 Task: In the  document Samuel.pdfMake this file  'available offline' Add shortcut to Drive 'Starred'Email the file to   softage.7@softage.net, with message attached Attention Needed: Please prioritize going through the email I've sent. and file type: 'HTML'
Action: Mouse pressed left at (316, 417)
Screenshot: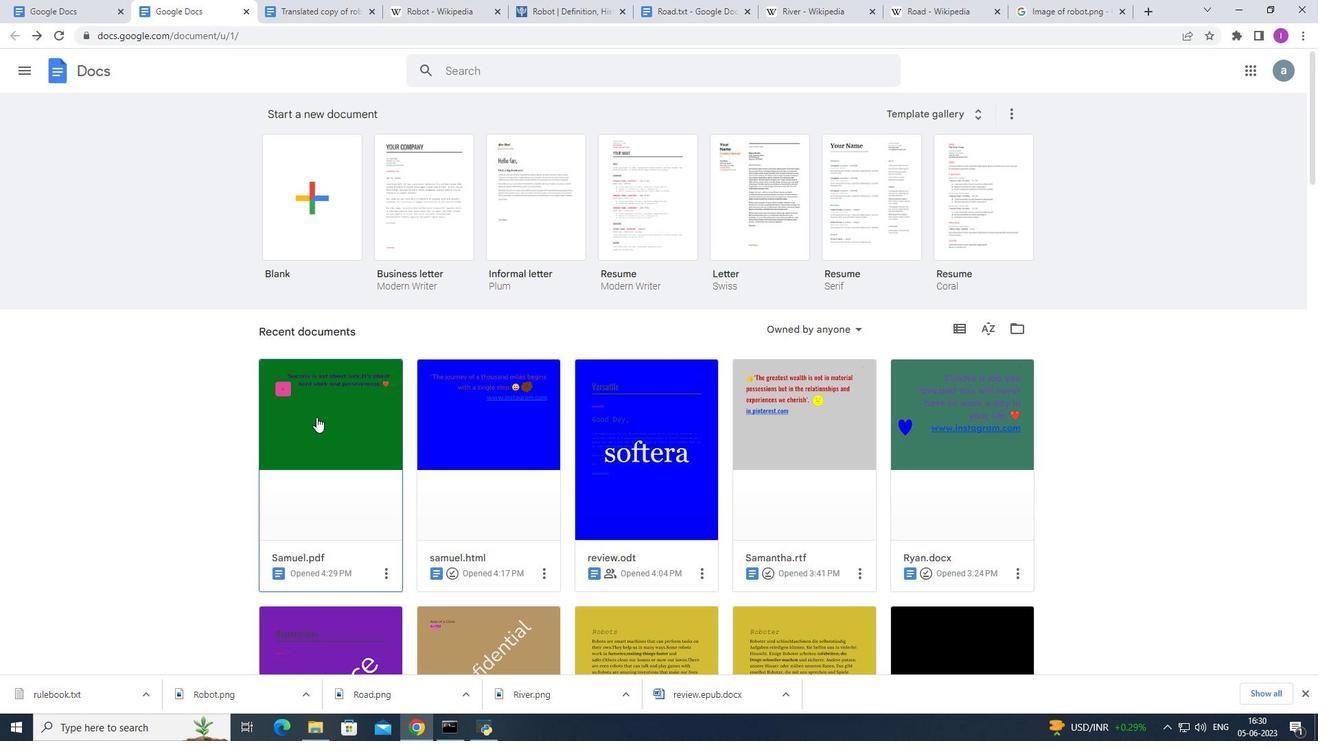 
Action: Mouse moved to (44, 81)
Screenshot: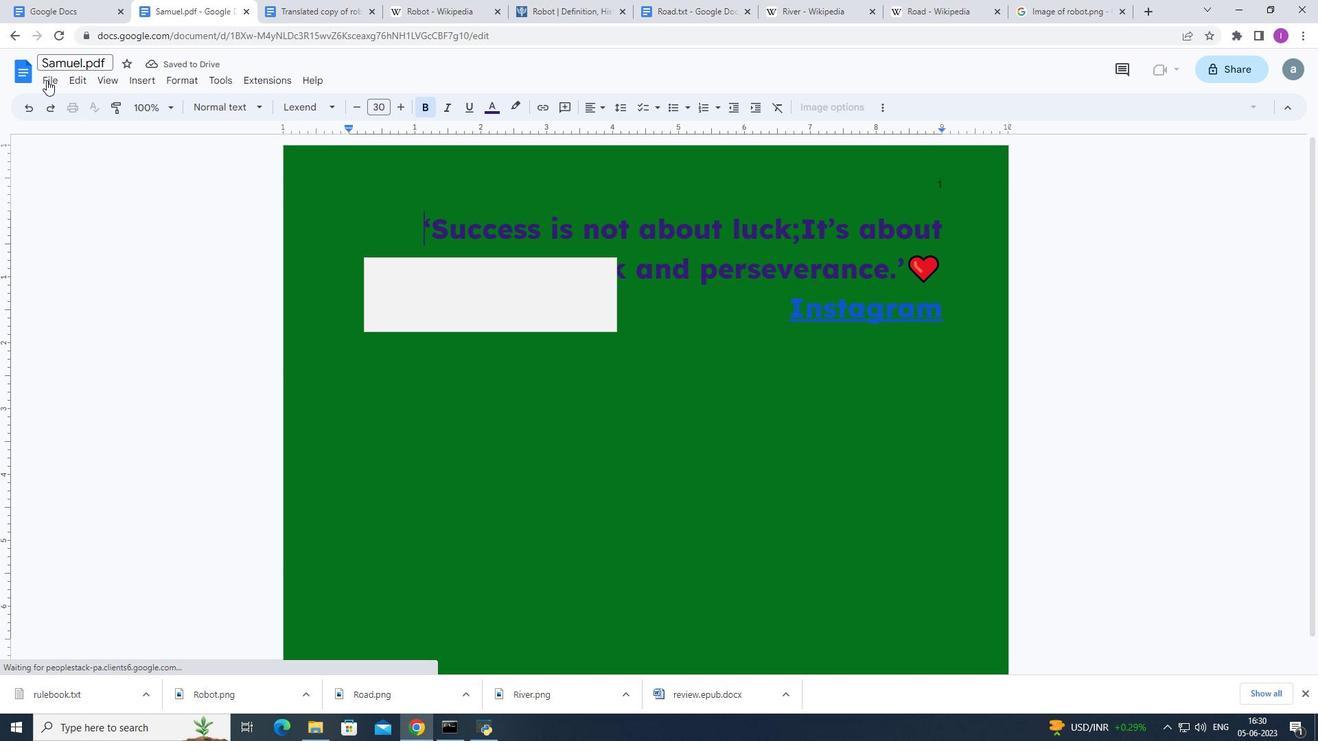
Action: Mouse pressed left at (44, 81)
Screenshot: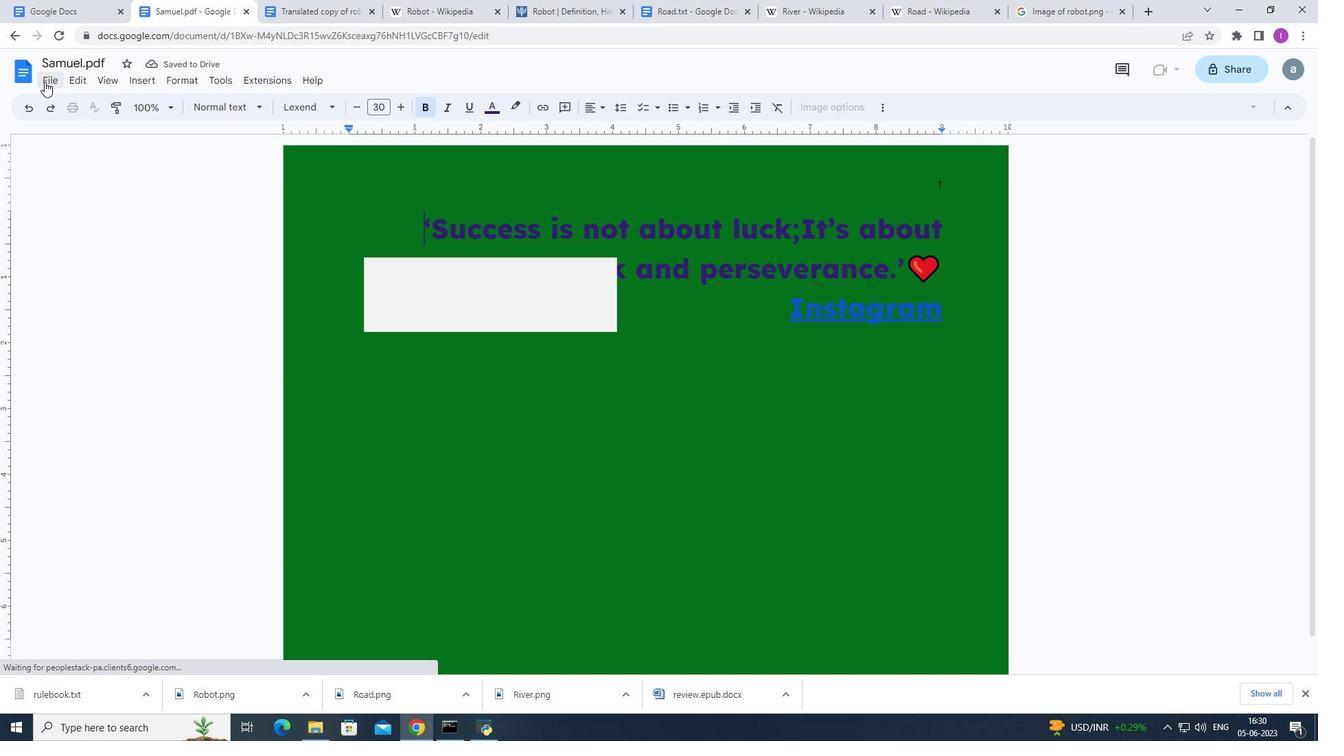 
Action: Mouse moved to (113, 380)
Screenshot: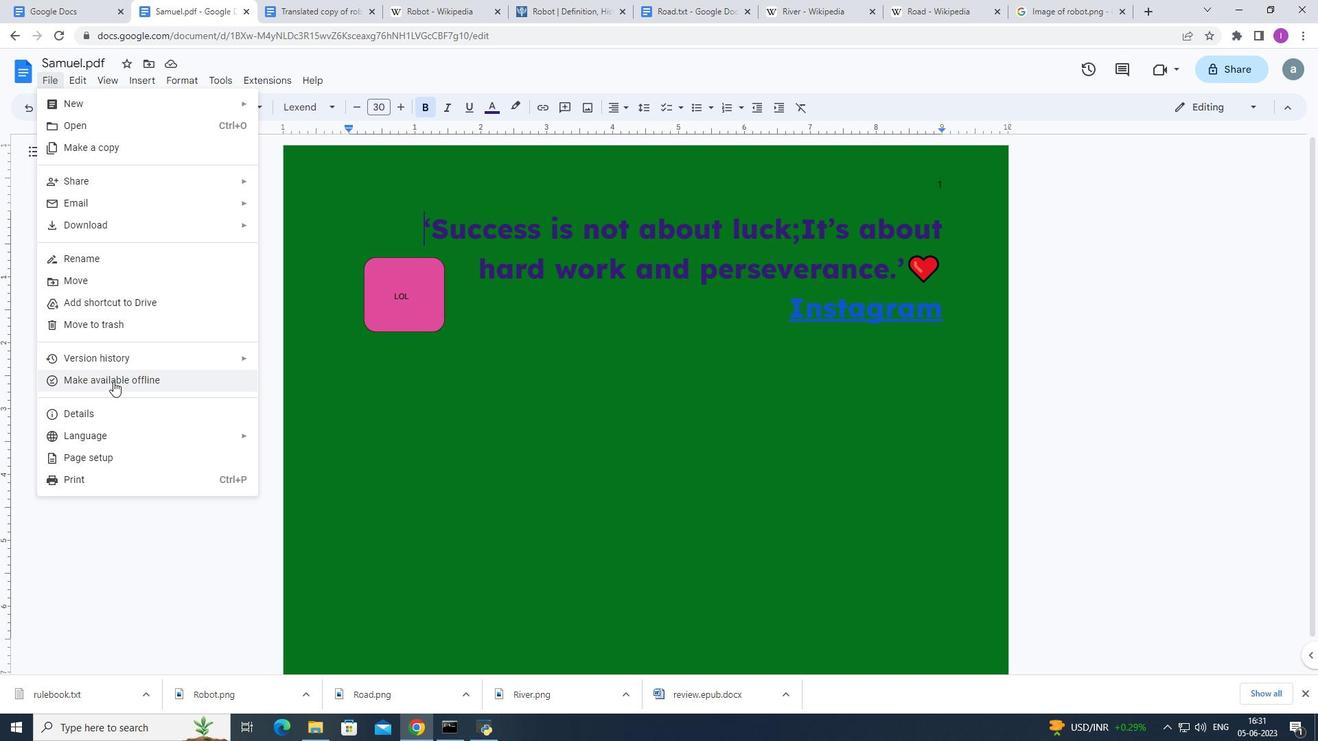 
Action: Mouse pressed left at (113, 380)
Screenshot: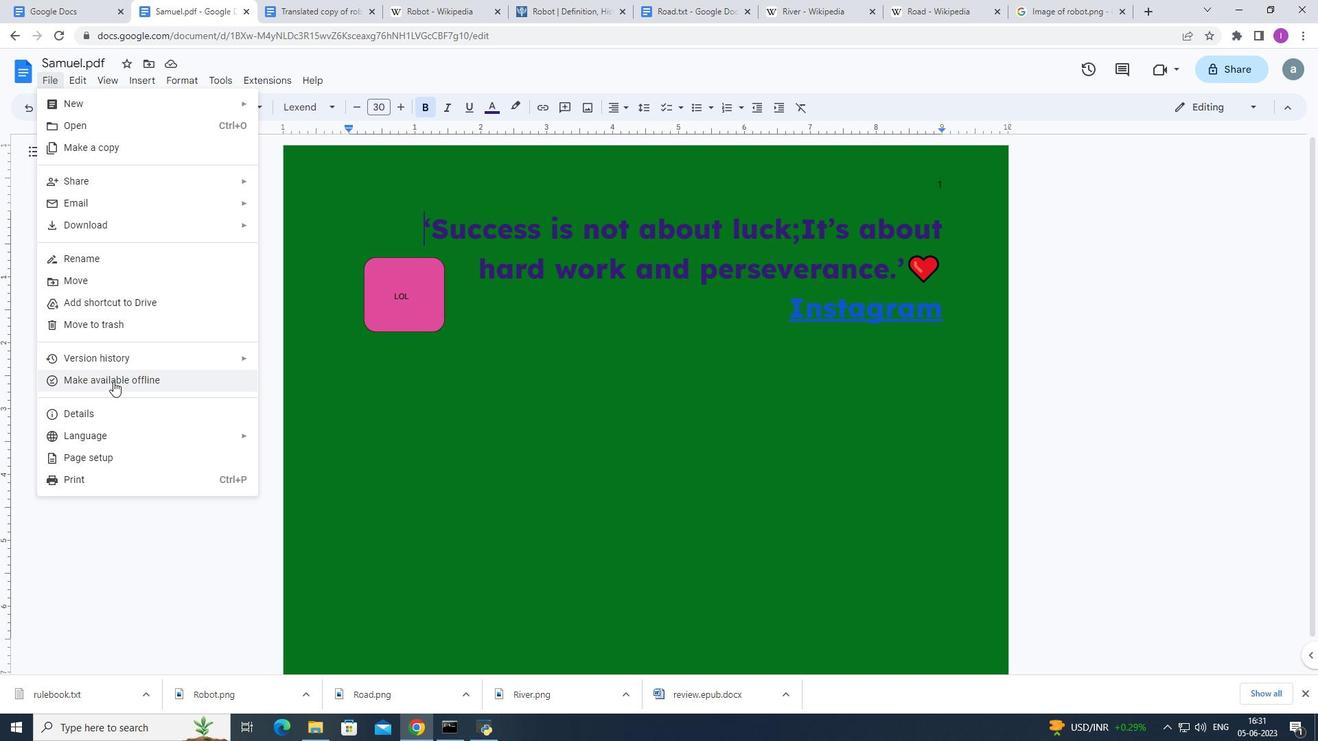 
Action: Mouse moved to (46, 77)
Screenshot: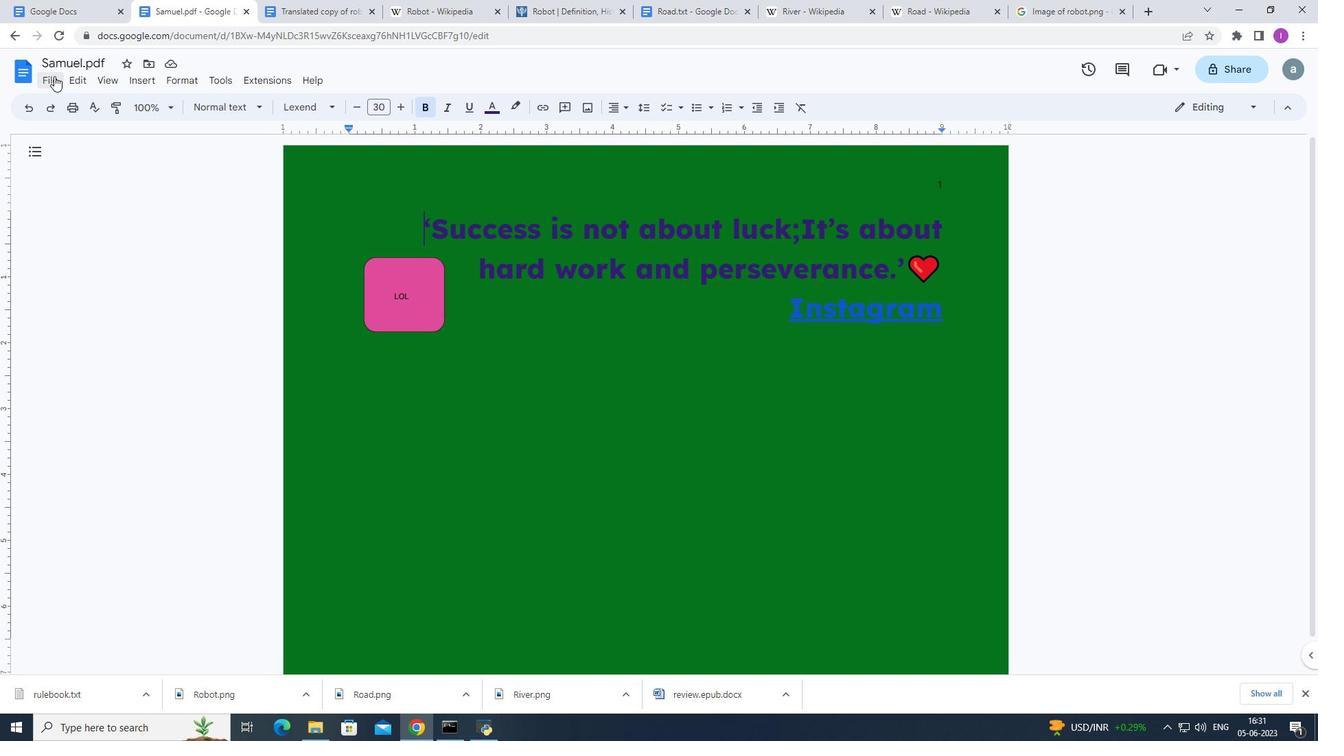
Action: Mouse pressed left at (46, 77)
Screenshot: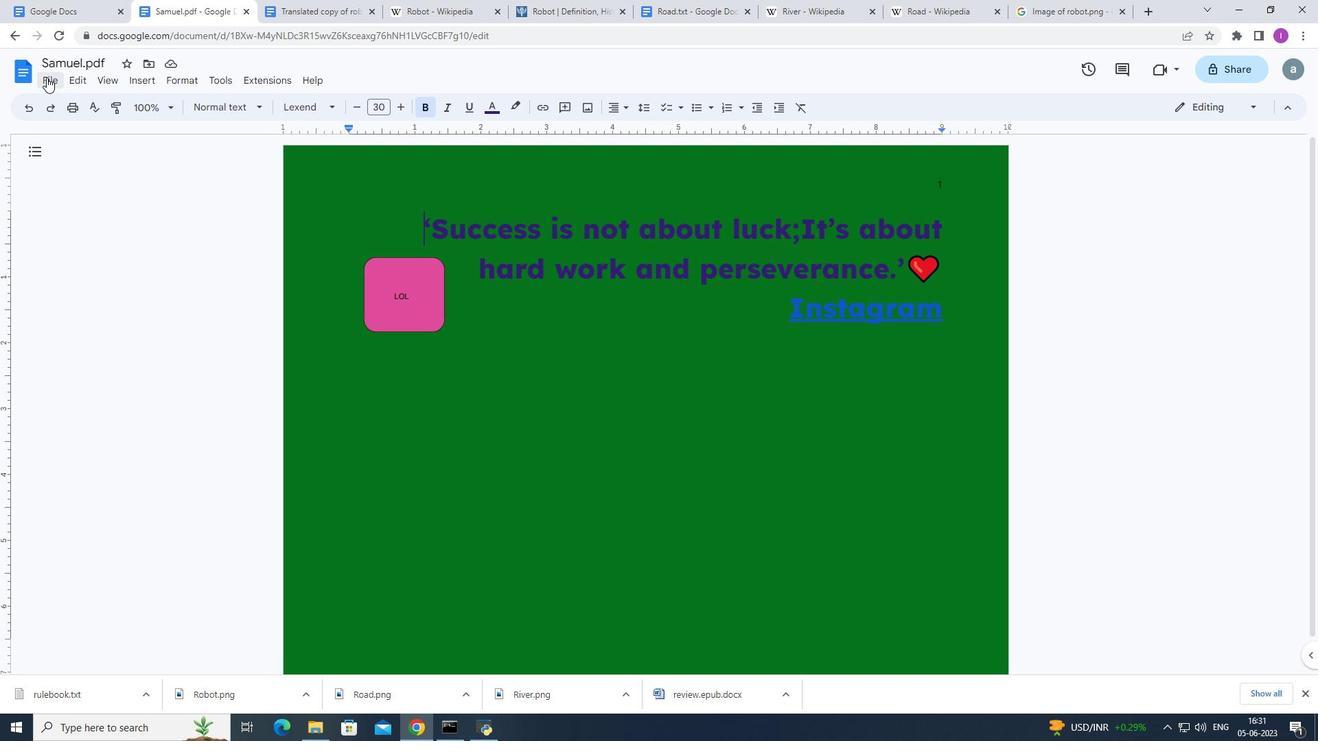 
Action: Mouse moved to (158, 306)
Screenshot: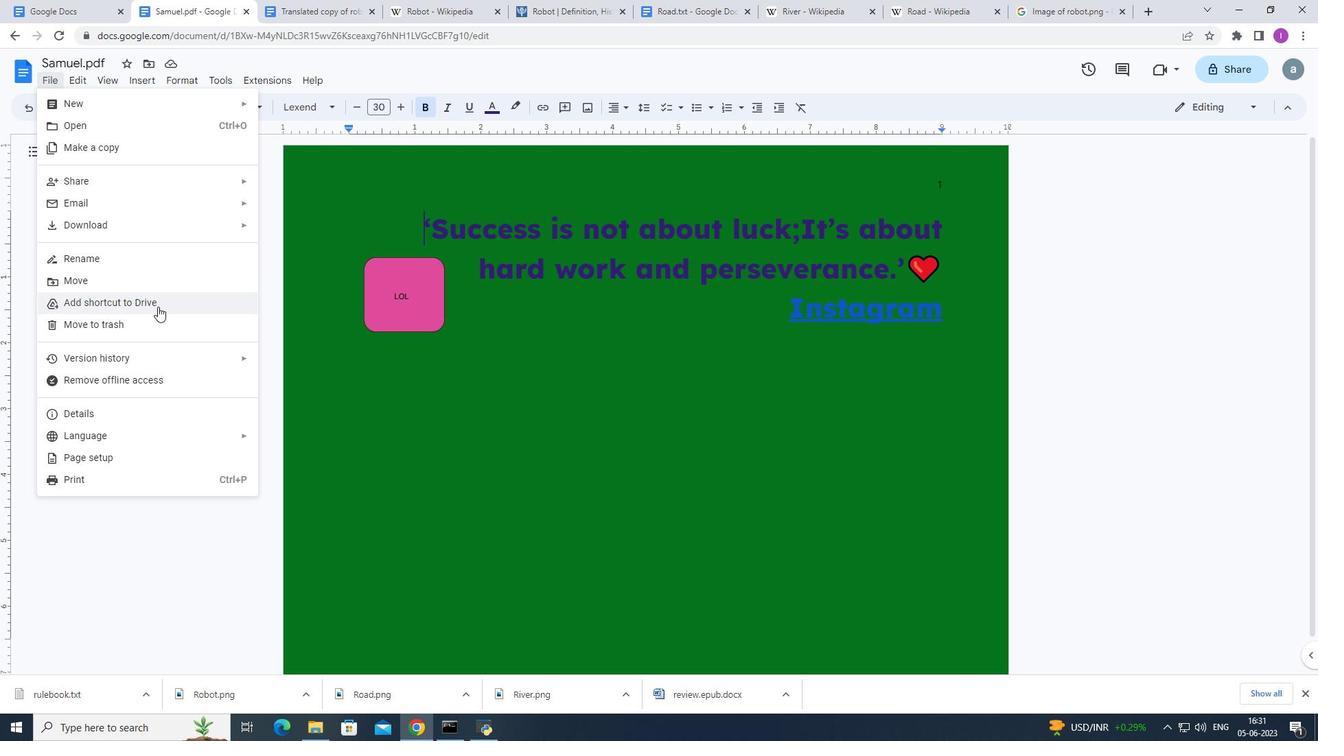 
Action: Mouse pressed left at (158, 306)
Screenshot: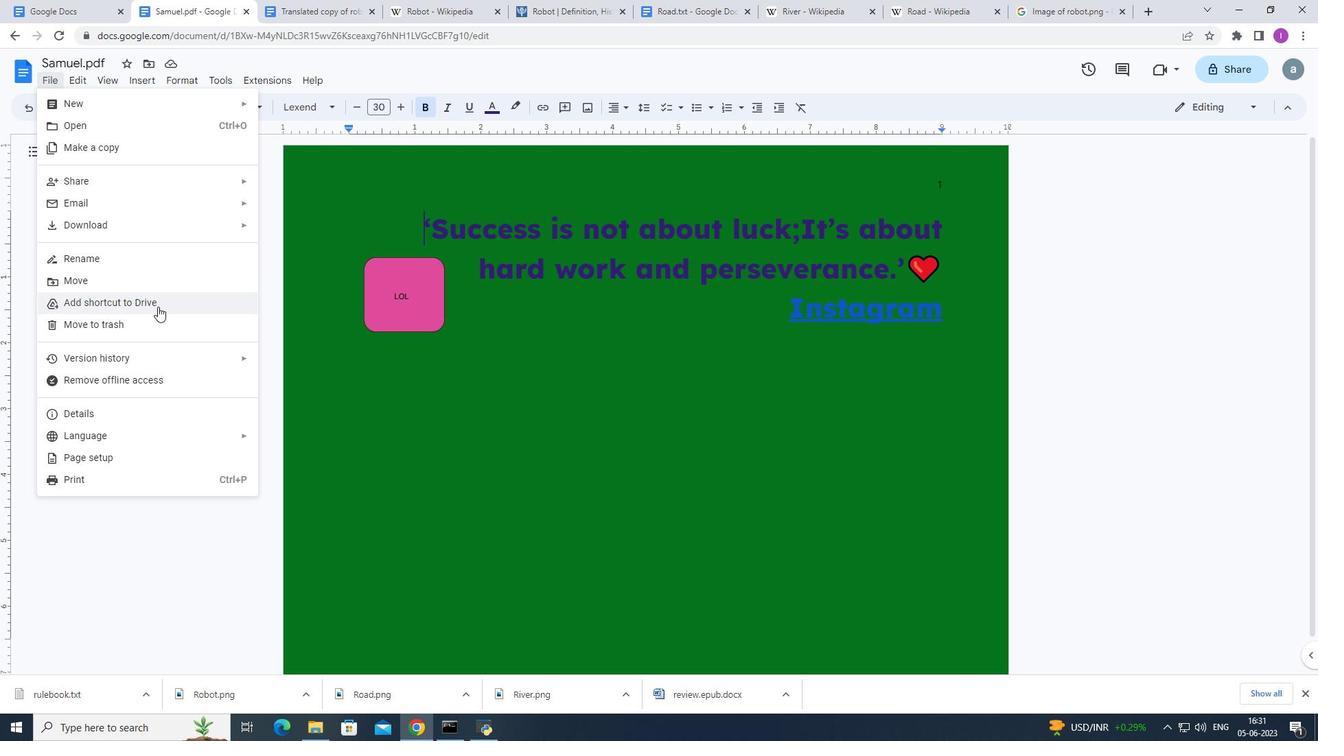 
Action: Mouse moved to (196, 199)
Screenshot: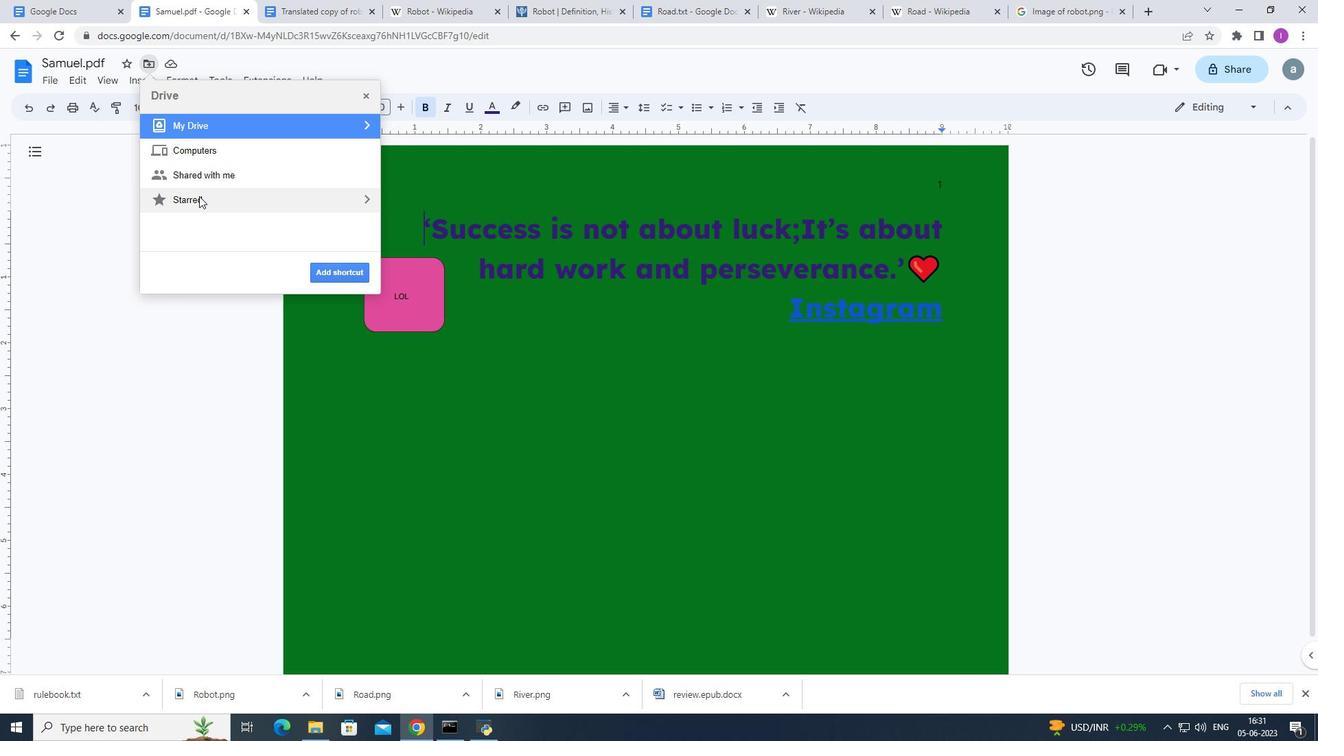 
Action: Mouse pressed left at (196, 199)
Screenshot: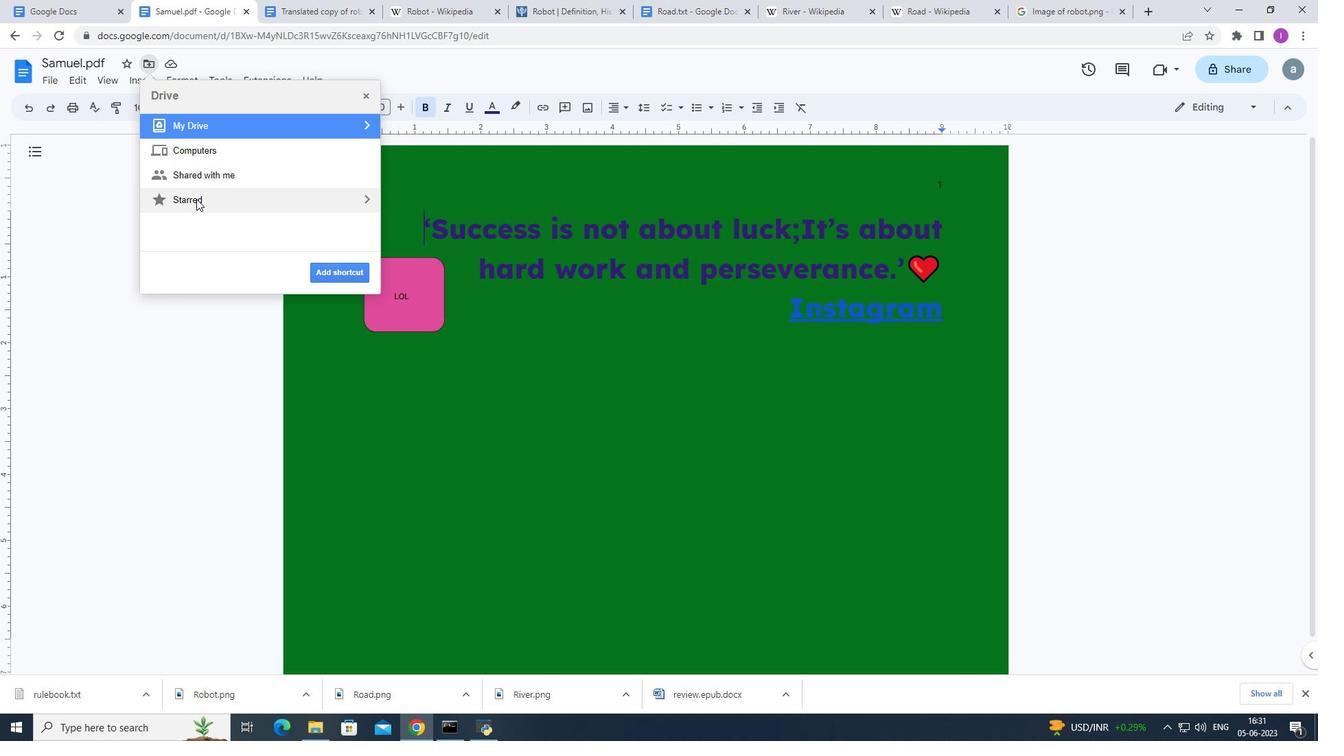 
Action: Mouse moved to (334, 275)
Screenshot: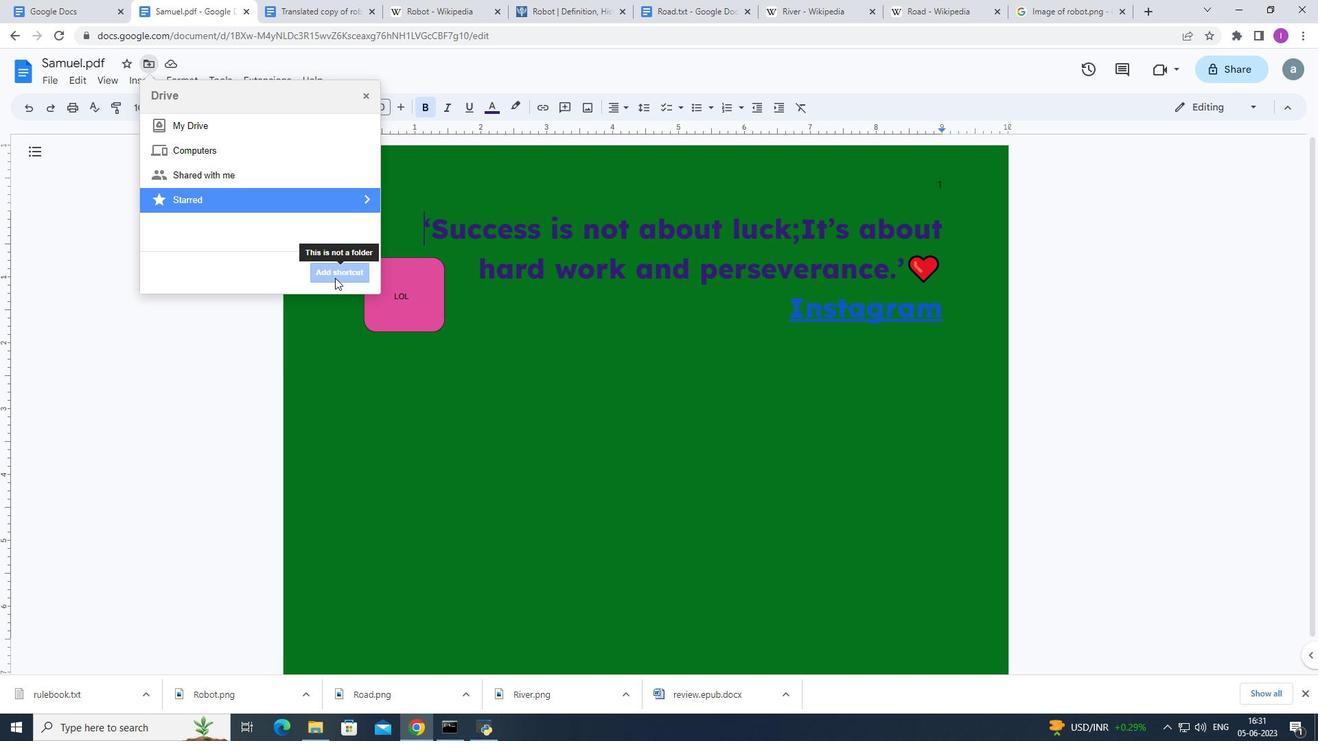 
Action: Mouse pressed left at (334, 275)
Screenshot: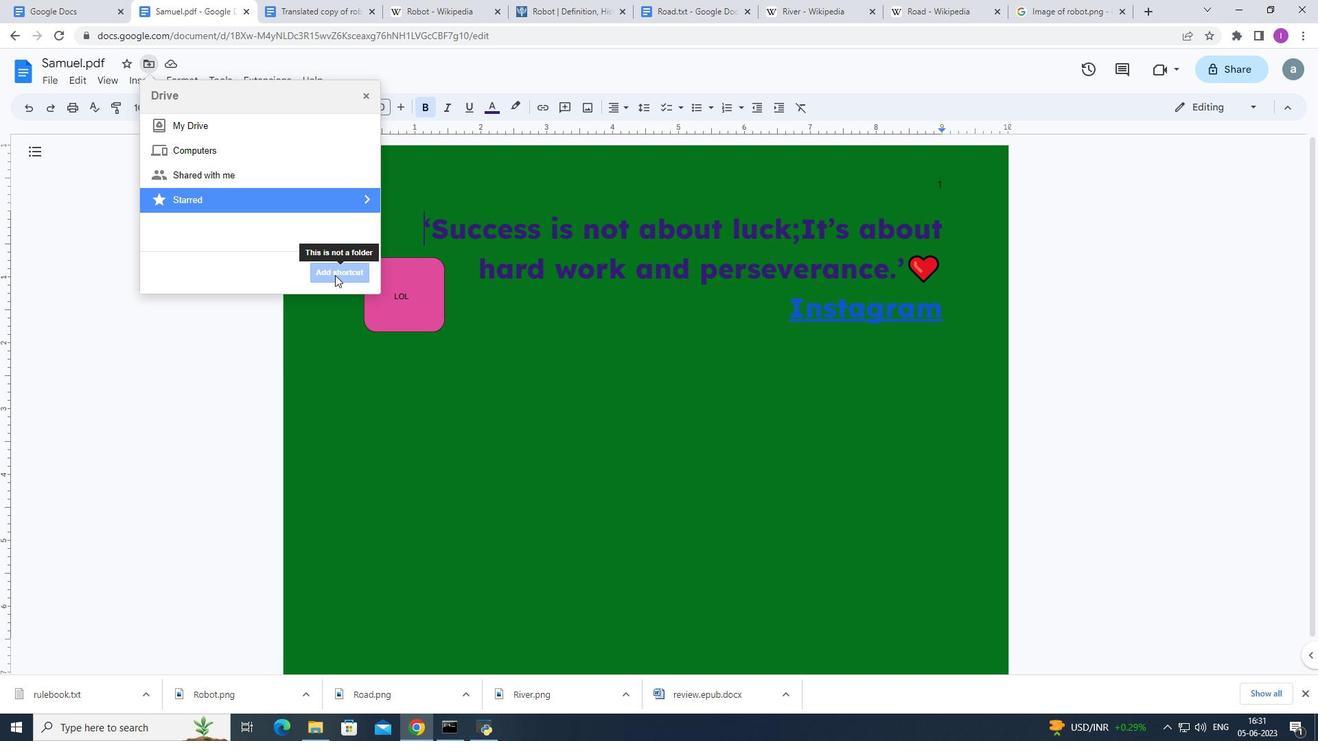 
Action: Mouse moved to (301, 203)
Screenshot: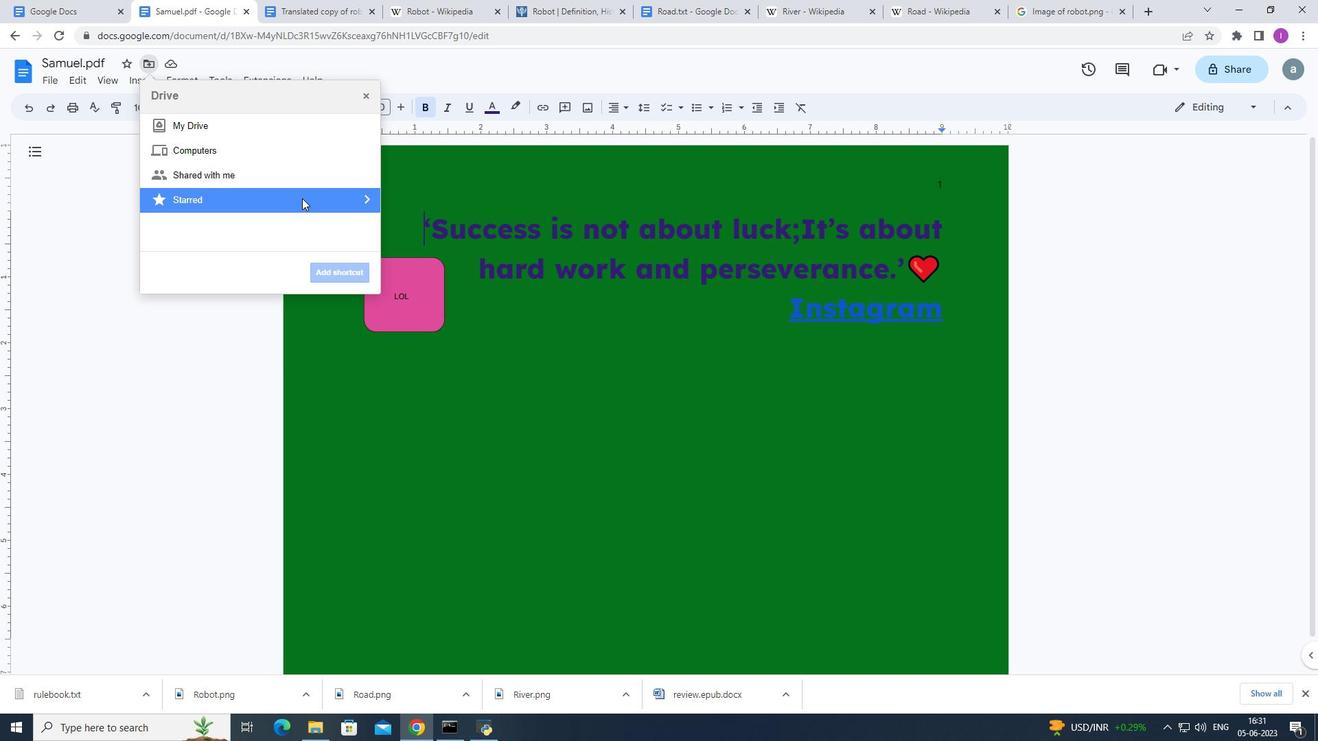 
Action: Mouse pressed left at (301, 203)
Screenshot: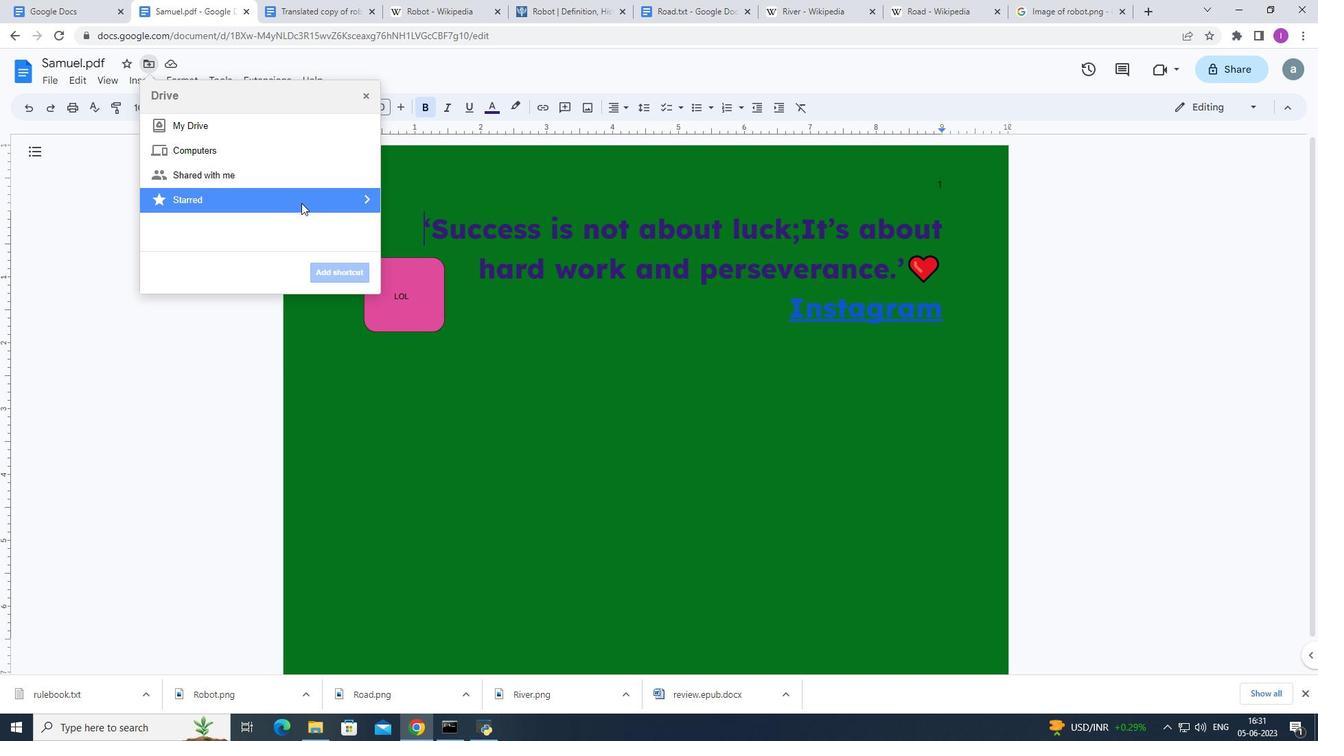 
Action: Mouse moved to (179, 196)
Screenshot: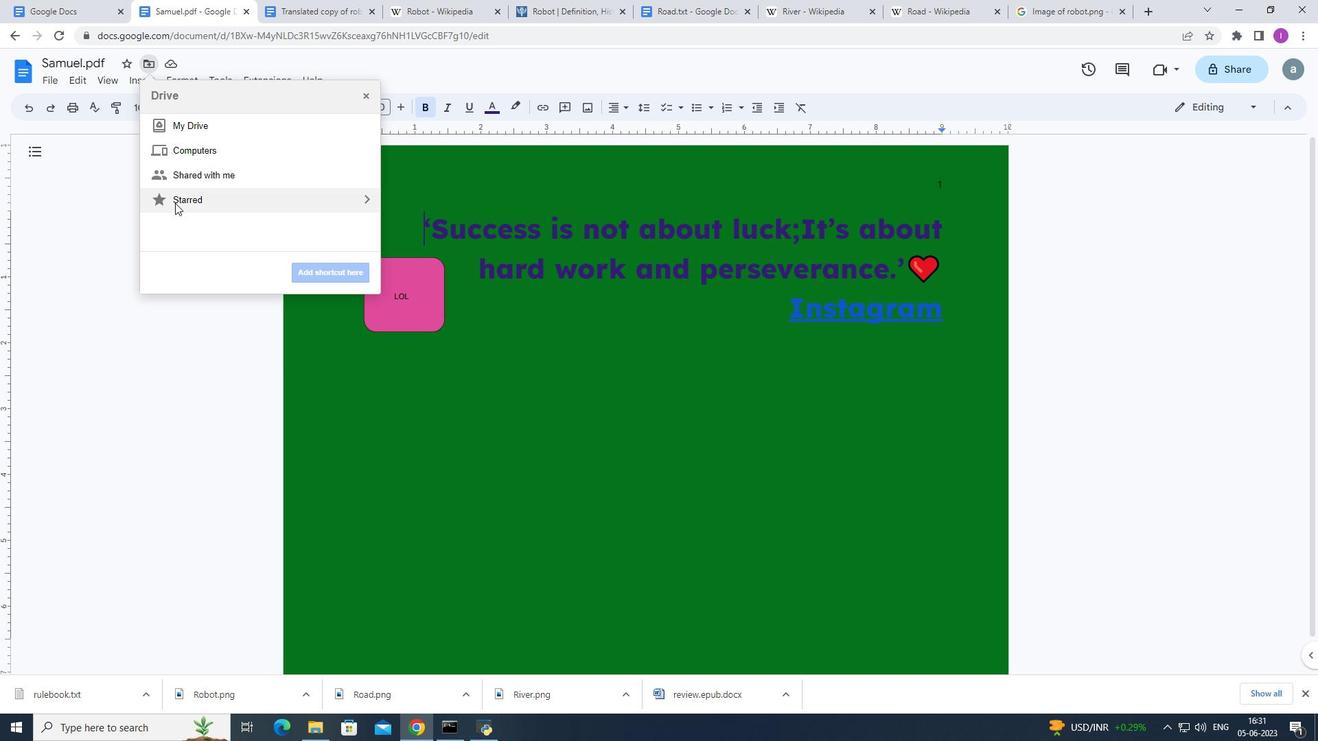 
Action: Mouse pressed left at (179, 196)
Screenshot: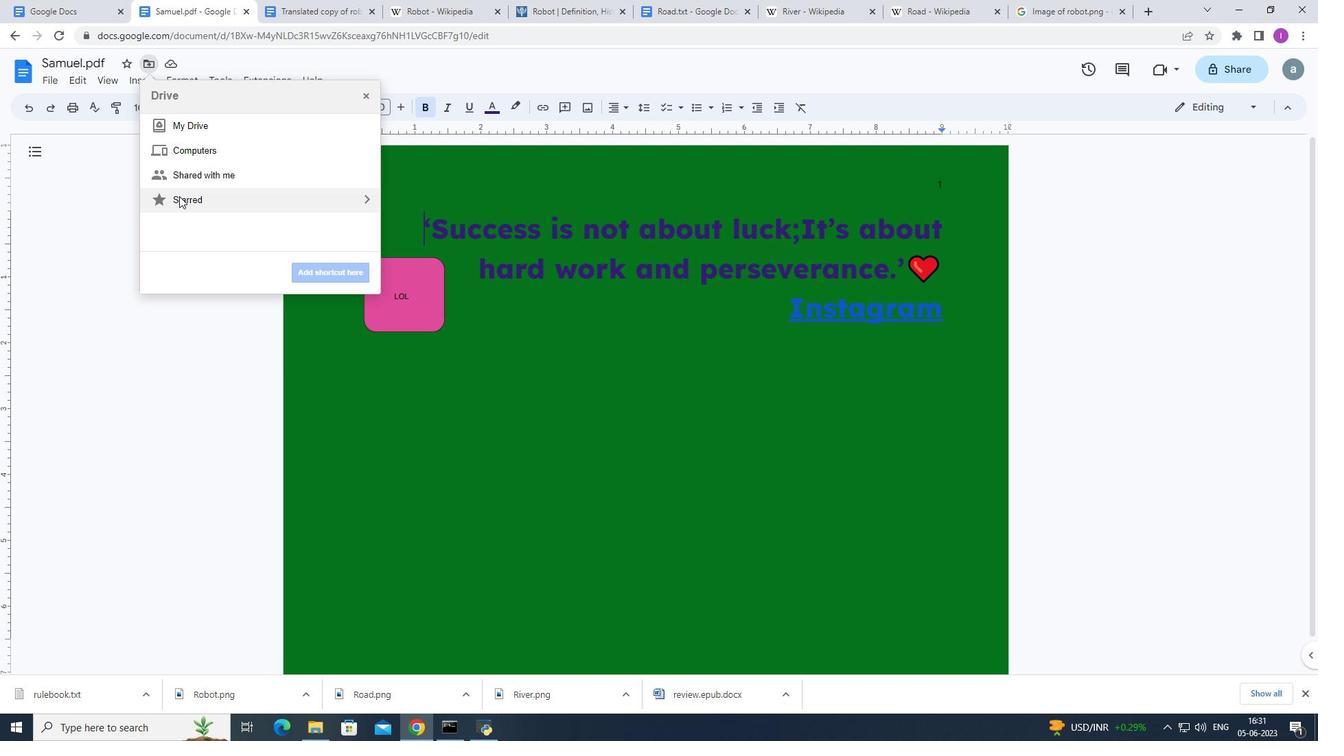 
Action: Mouse moved to (131, 356)
Screenshot: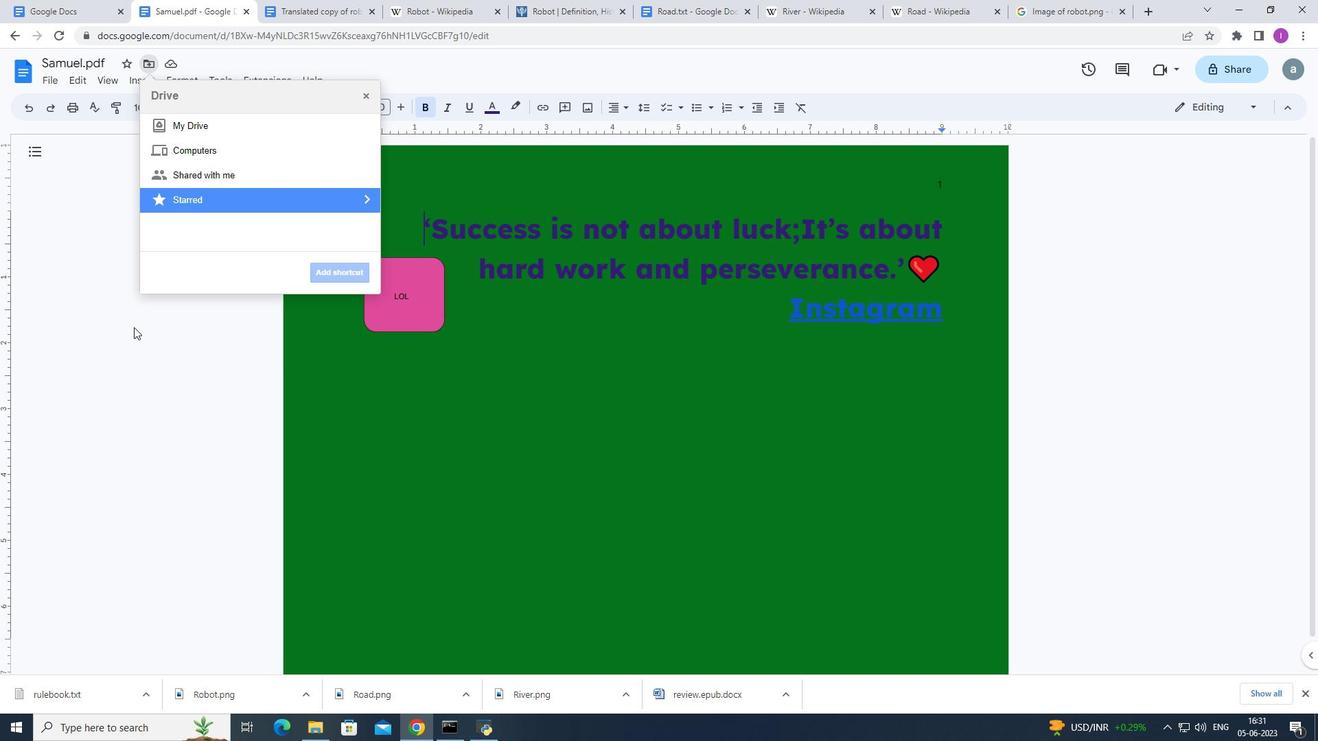 
Action: Mouse pressed left at (131, 356)
Screenshot: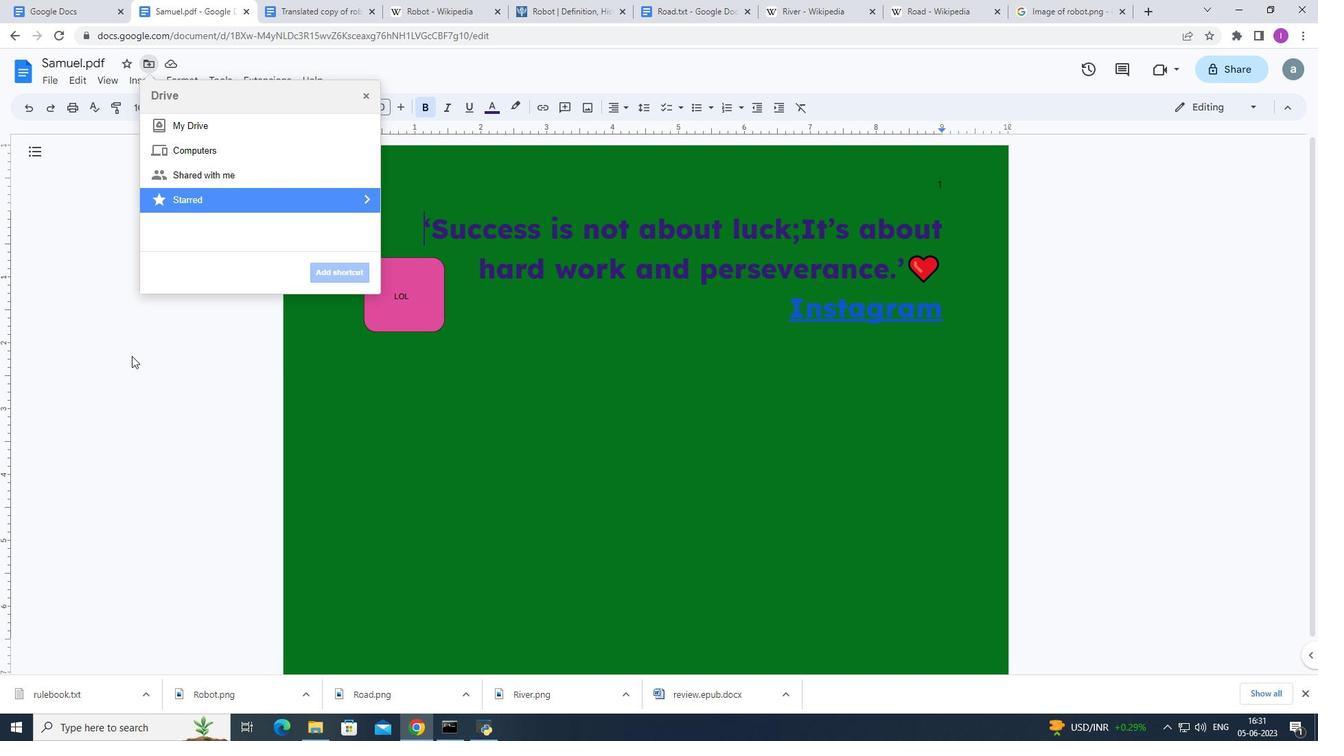 
Action: Mouse moved to (58, 81)
Screenshot: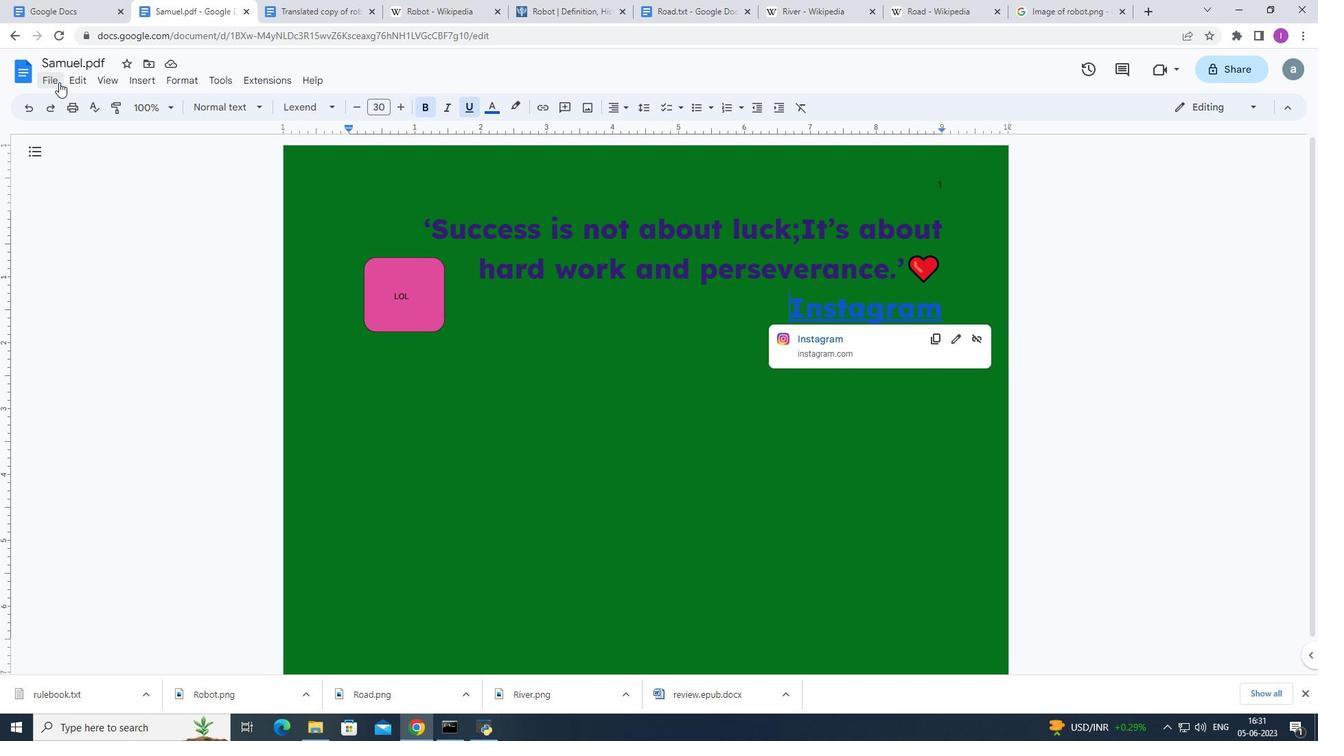 
Action: Mouse pressed left at (58, 81)
Screenshot: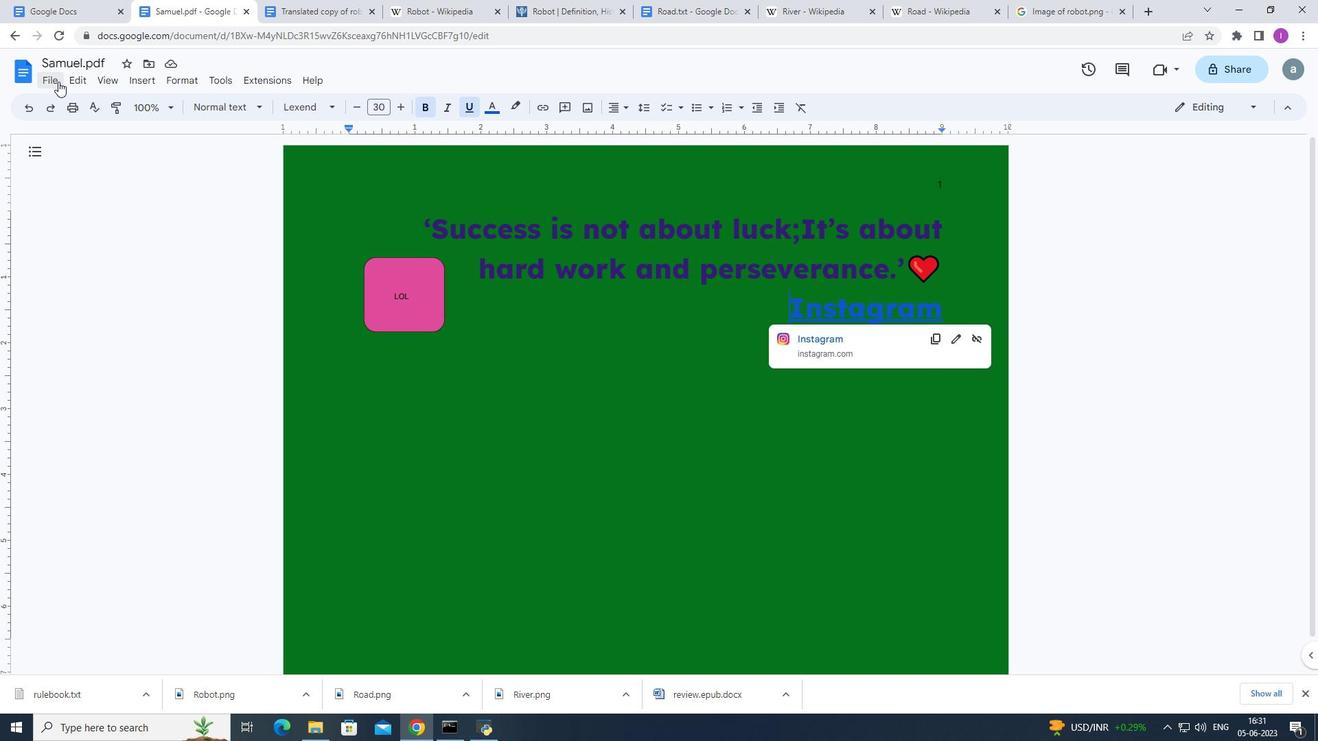 
Action: Mouse moved to (291, 204)
Screenshot: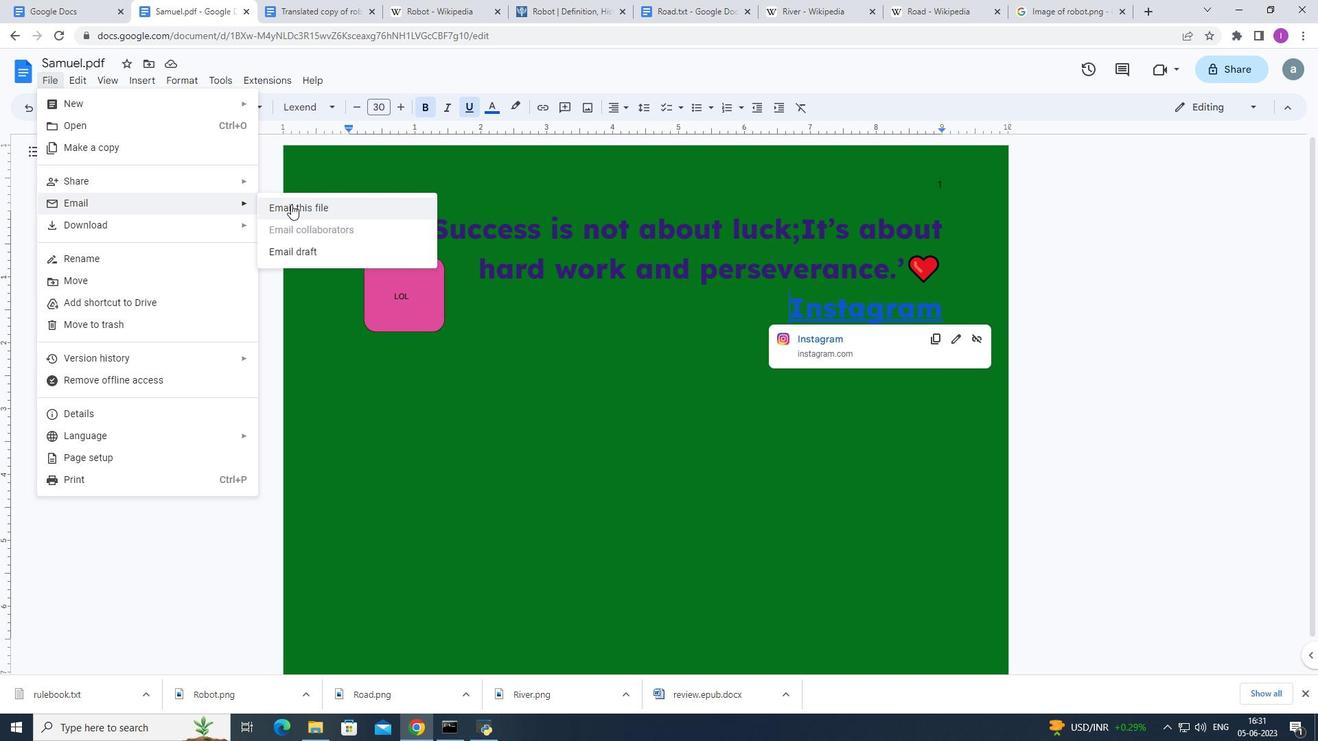 
Action: Mouse pressed left at (291, 204)
Screenshot: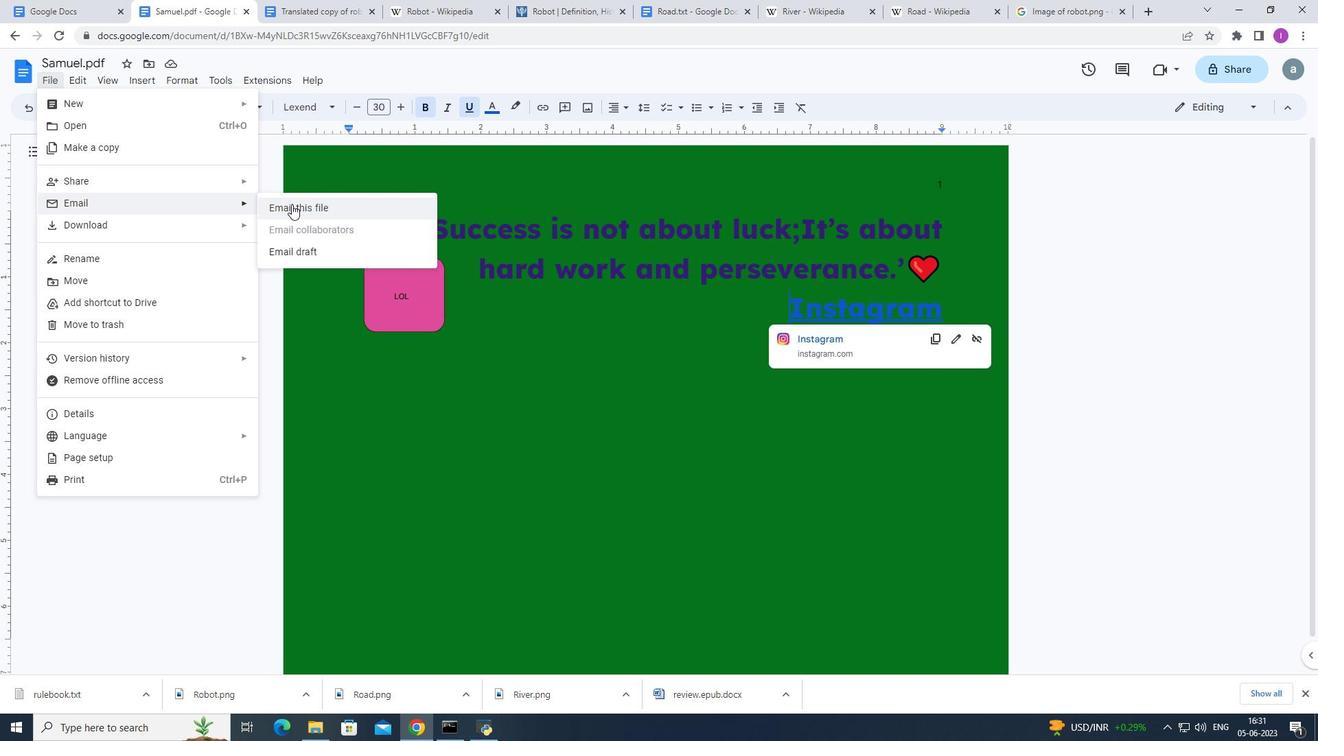 
Action: Mouse moved to (317, 263)
Screenshot: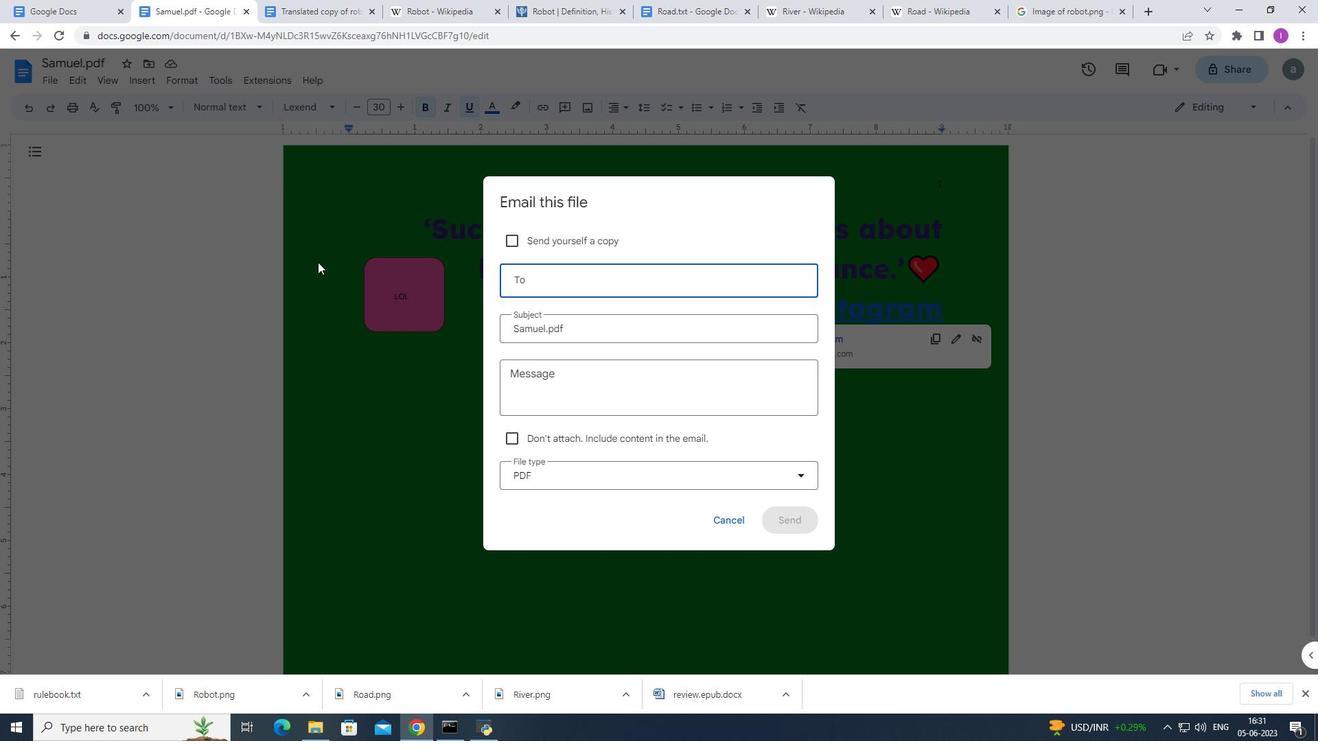 
Action: Key pressed s
Screenshot: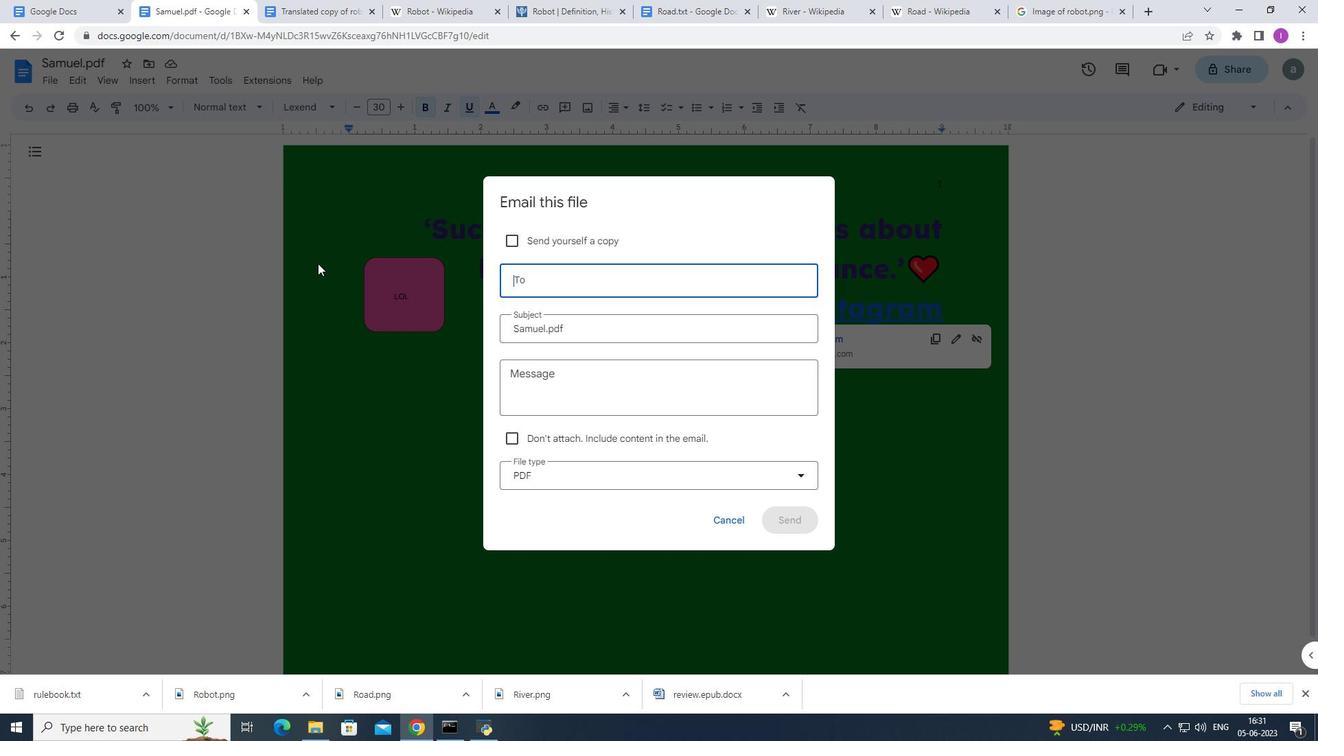 
Action: Mouse moved to (306, 265)
Screenshot: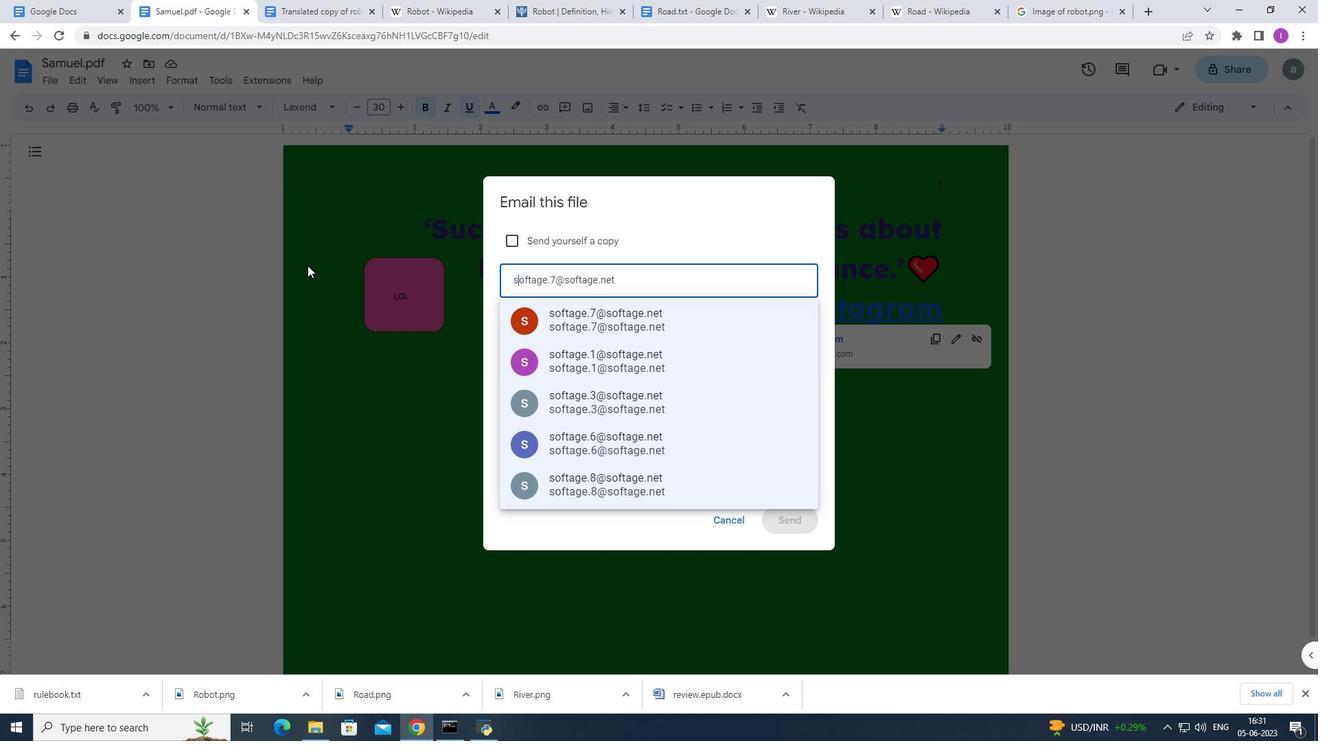
Action: Key pressed o
Screenshot: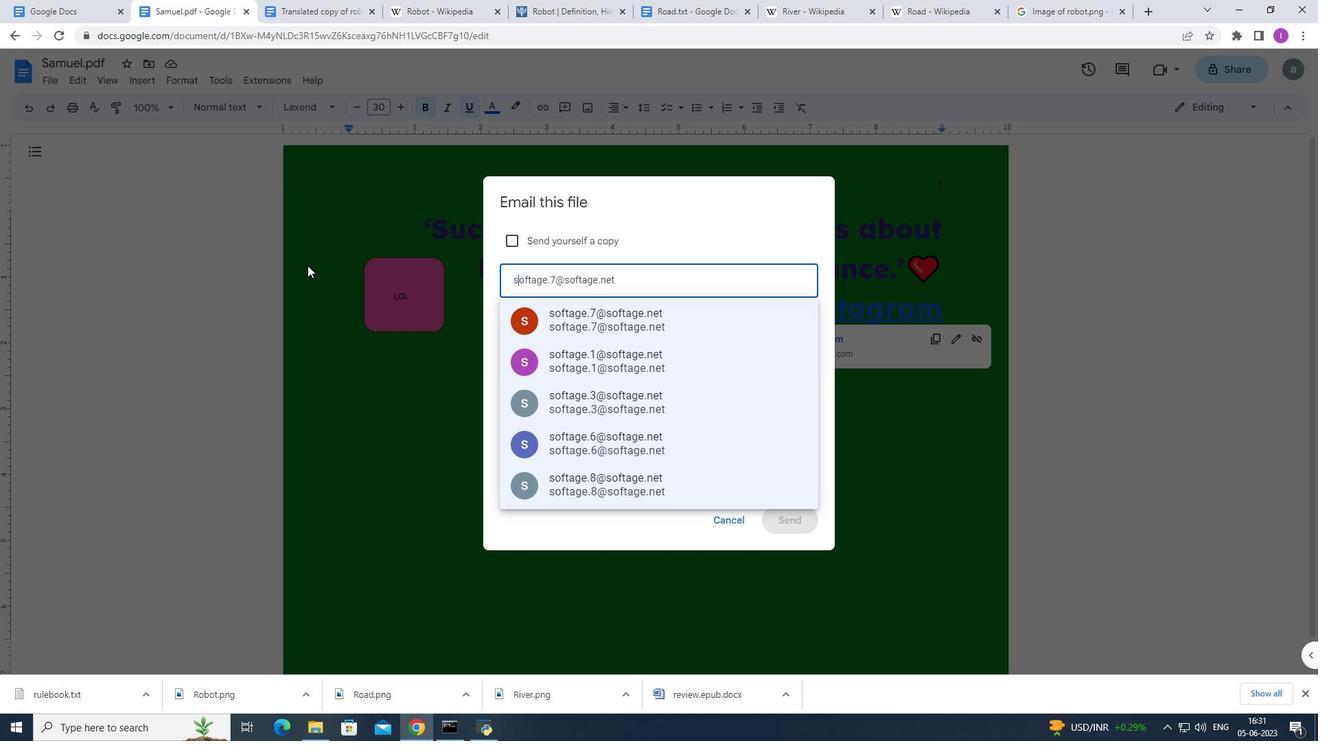 
Action: Mouse moved to (291, 269)
Screenshot: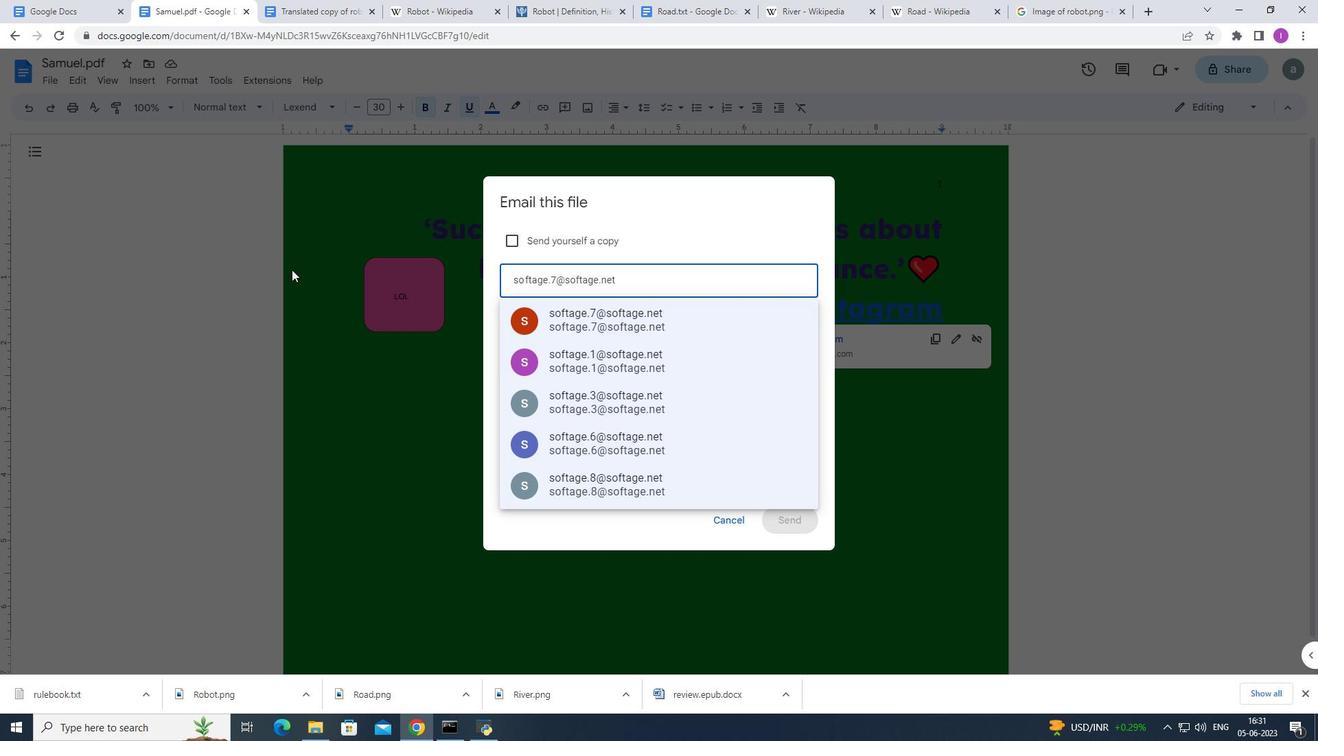 
Action: Key pressed f
Screenshot: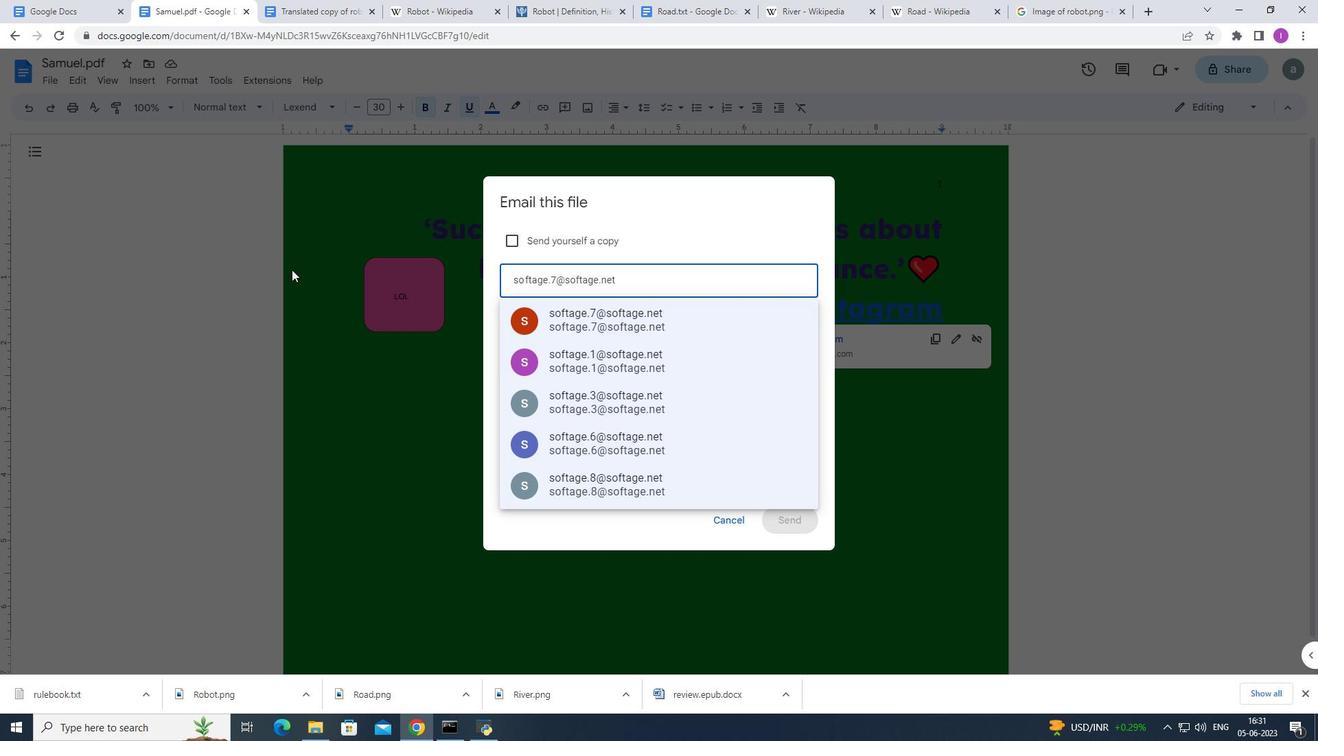 
Action: Mouse moved to (291, 267)
Screenshot: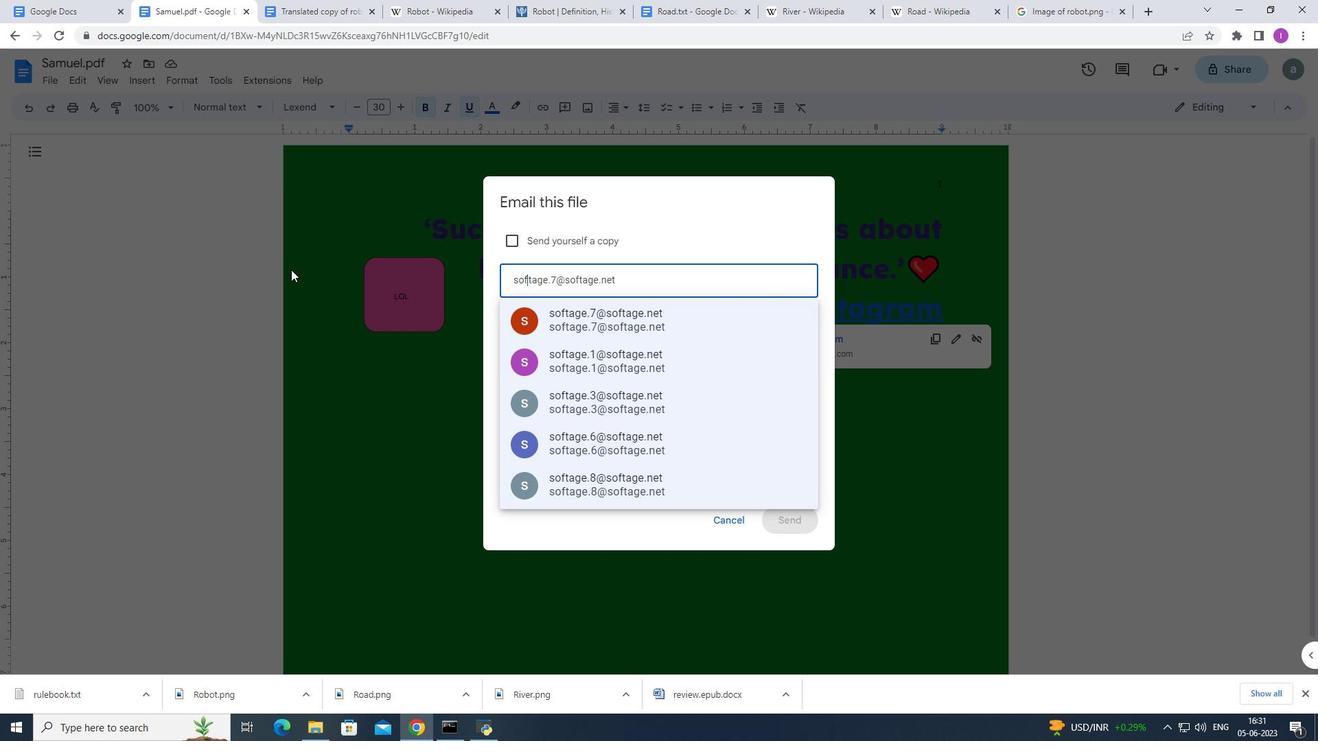 
Action: Key pressed tage
Screenshot: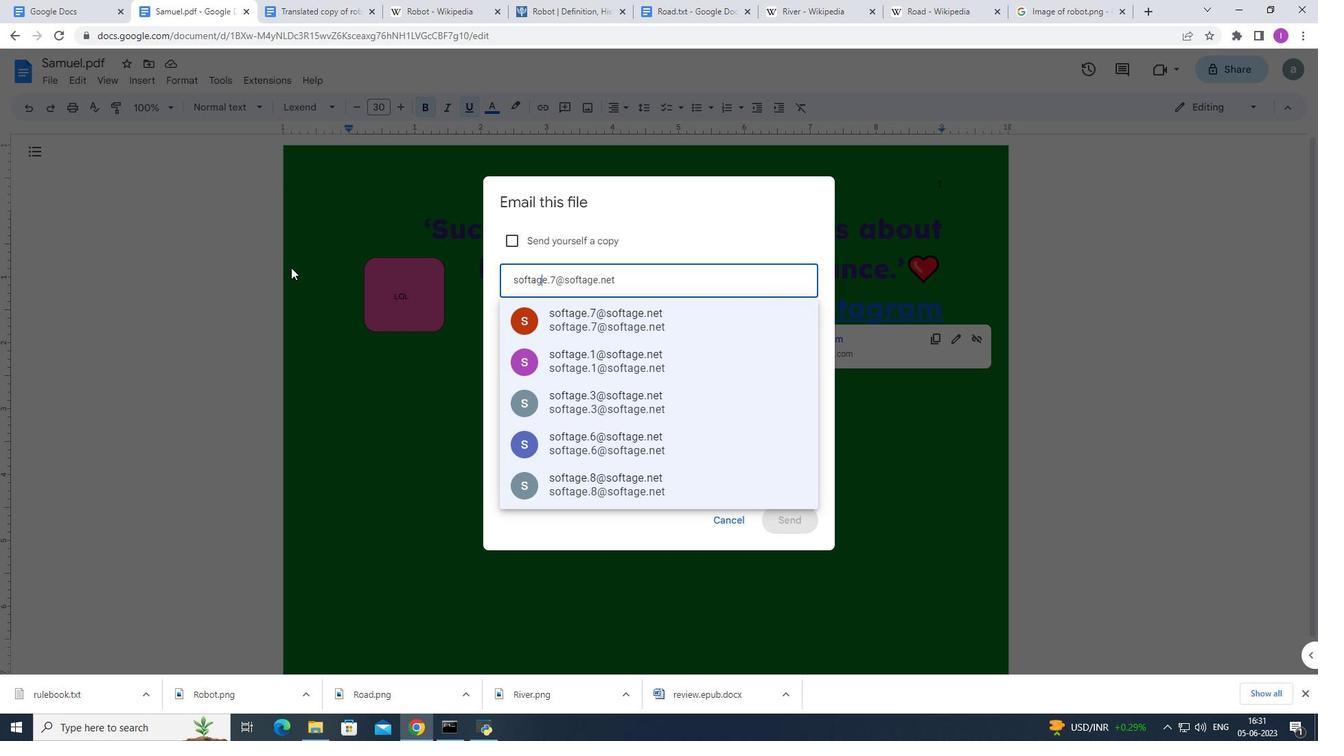 
Action: Mouse moved to (589, 309)
Screenshot: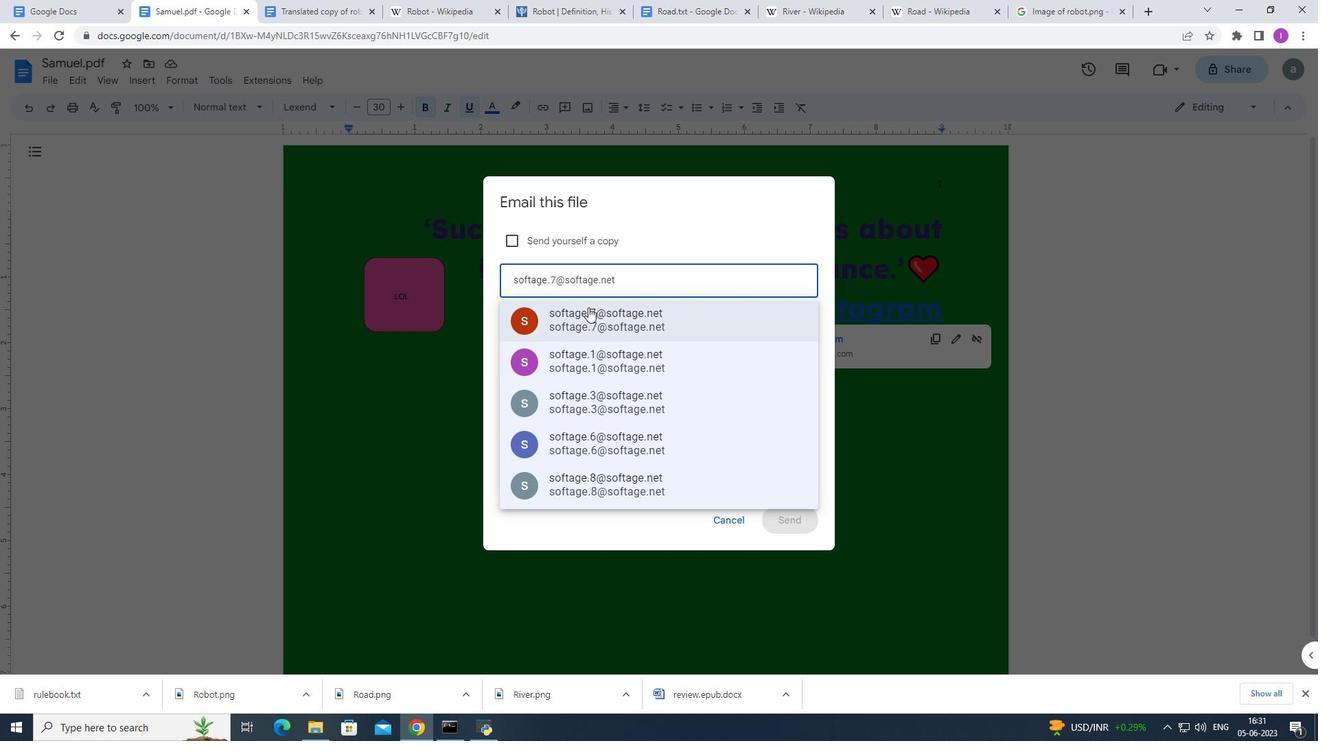 
Action: Mouse pressed left at (589, 309)
Screenshot: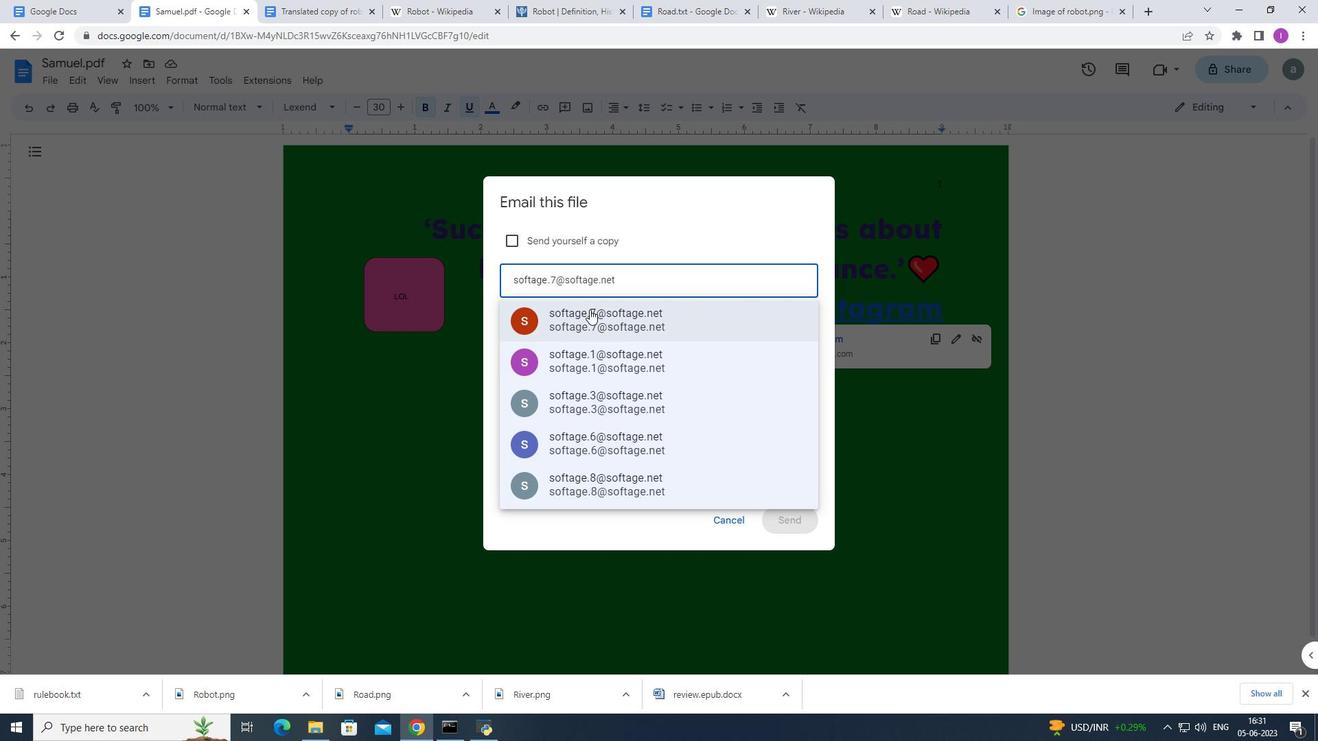 
Action: Mouse moved to (516, 367)
Screenshot: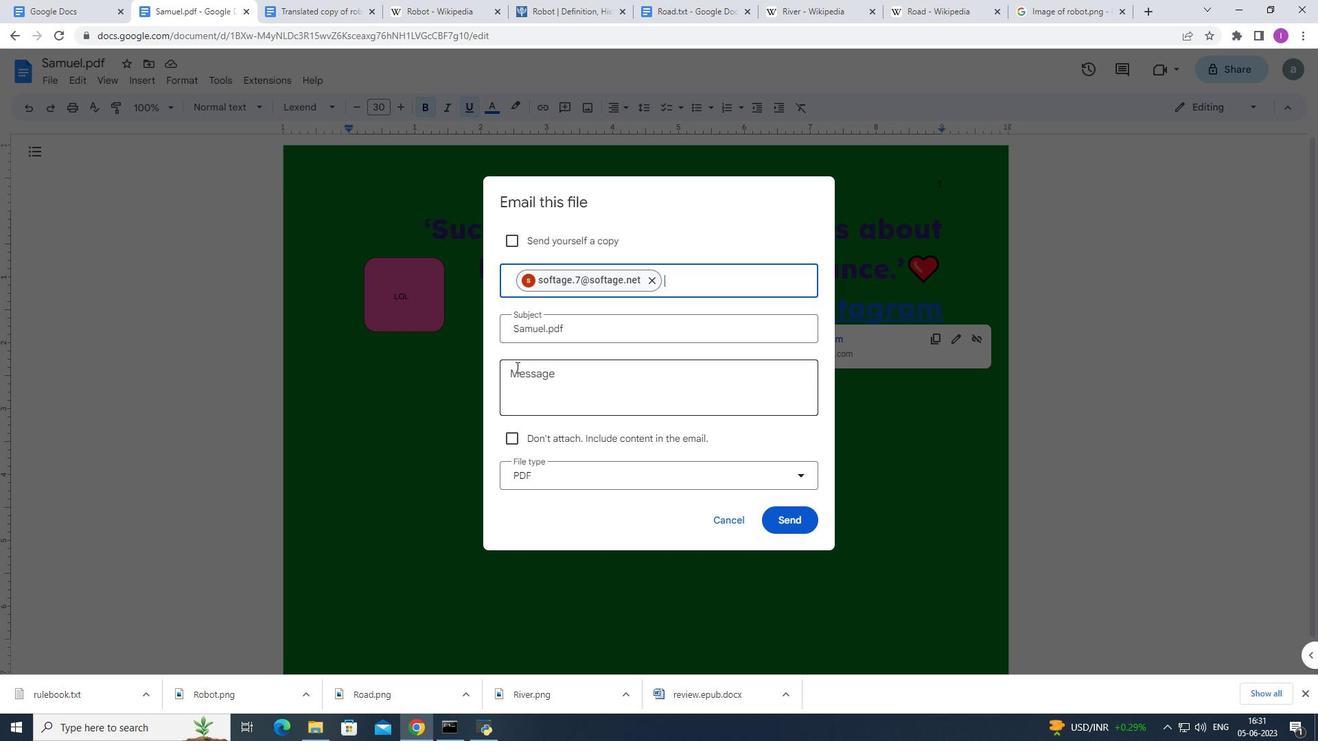 
Action: Mouse pressed left at (516, 367)
Screenshot: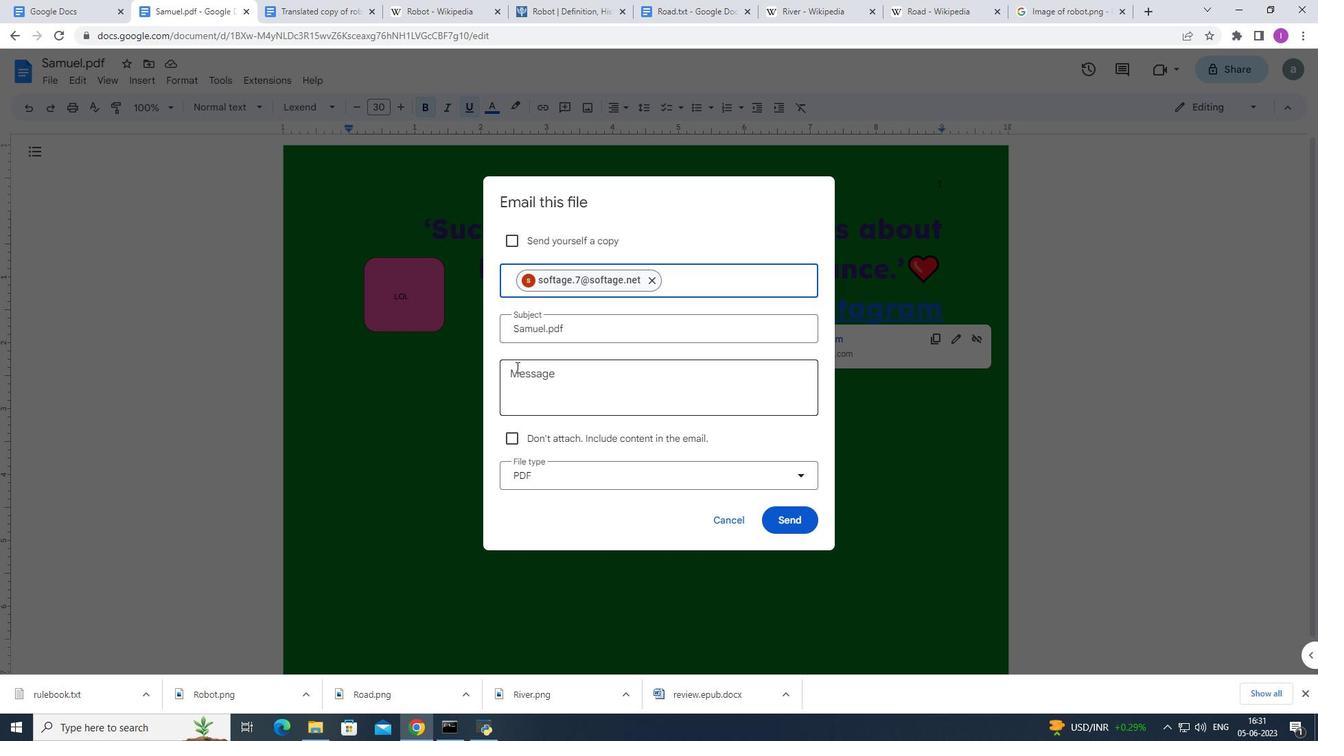 
Action: Mouse moved to (534, 332)
Screenshot: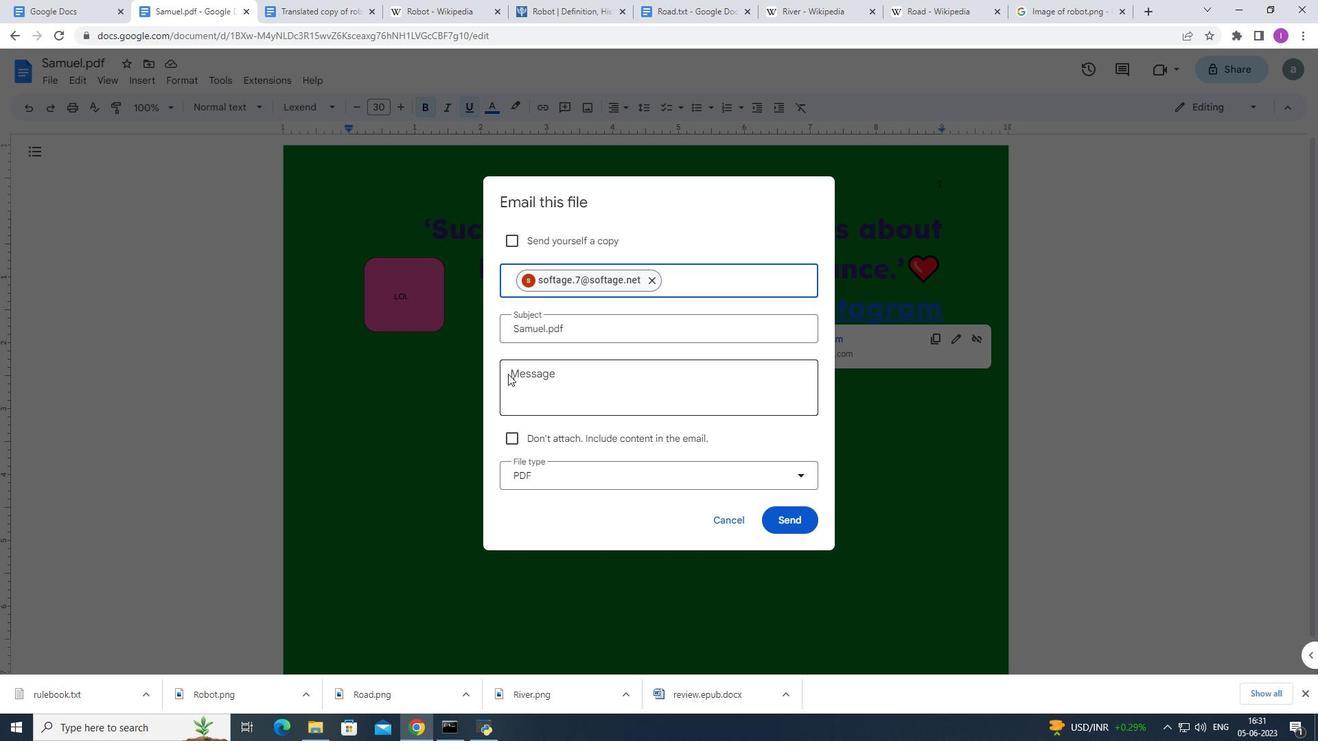 
Action: Key pressed <Key.shift>Attention<Key.space><Key.shift>Needed<Key.shift><Key.shift><Key.shift><Key.shift><Key.shift><Key.shift><Key.shift><Key.shift><Key.shift><Key.shift><Key.shift><Key.shift>:<Key.space><Key.shift><Key.shift><Key.shift><Key.shift><Key.shift><Key.shift><Key.shift><Key.shift><Key.shift><Key.shift><Key.shift><Key.shift><Key.shift>Please<Key.space>prioritize<Key.space>going<Key.space>through<Key.space>yhe<Key.space>email
Screenshot: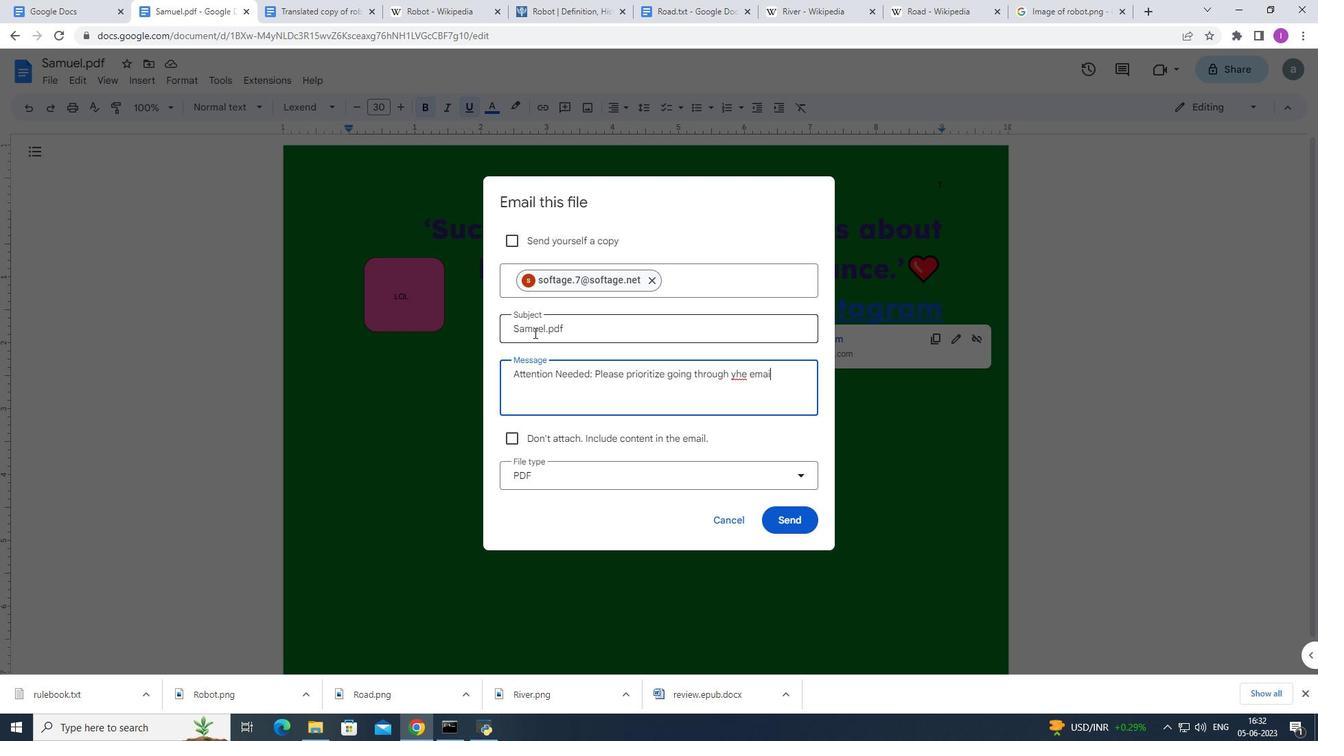 
Action: Mouse moved to (735, 376)
Screenshot: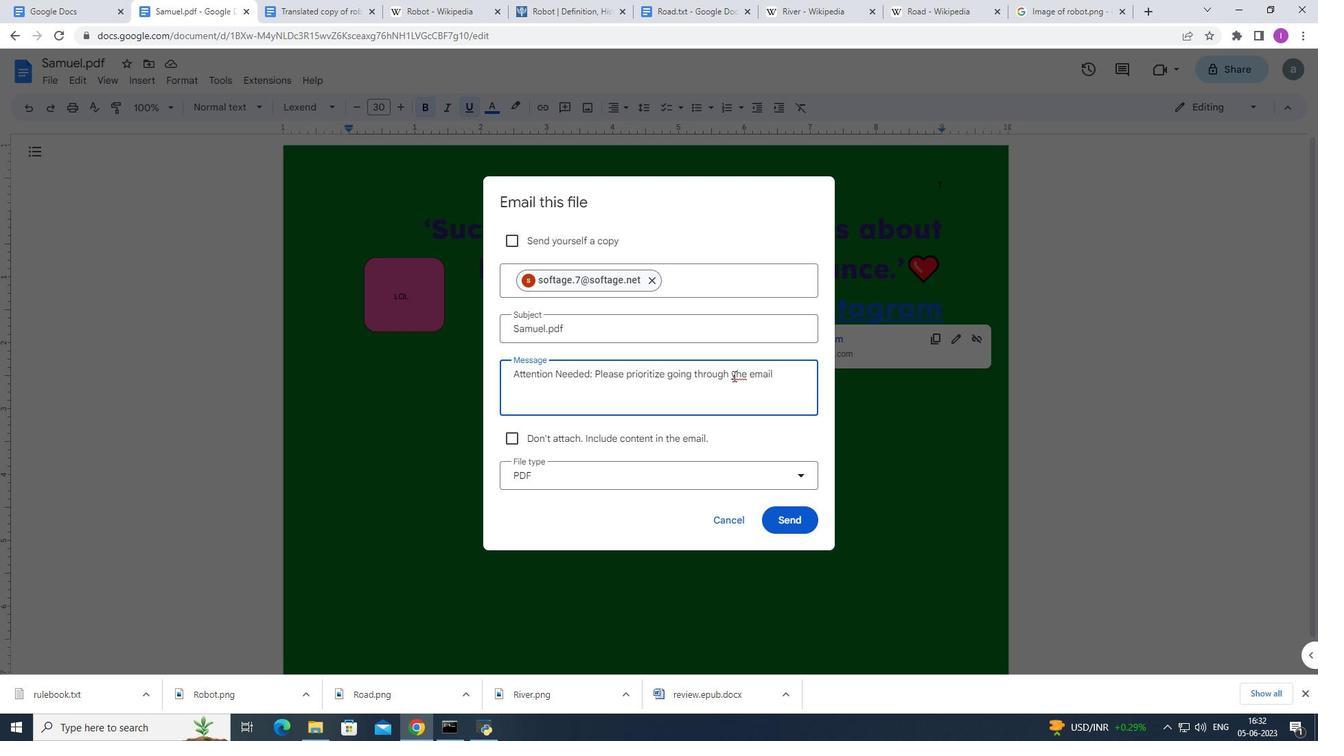 
Action: Mouse pressed left at (735, 376)
Screenshot: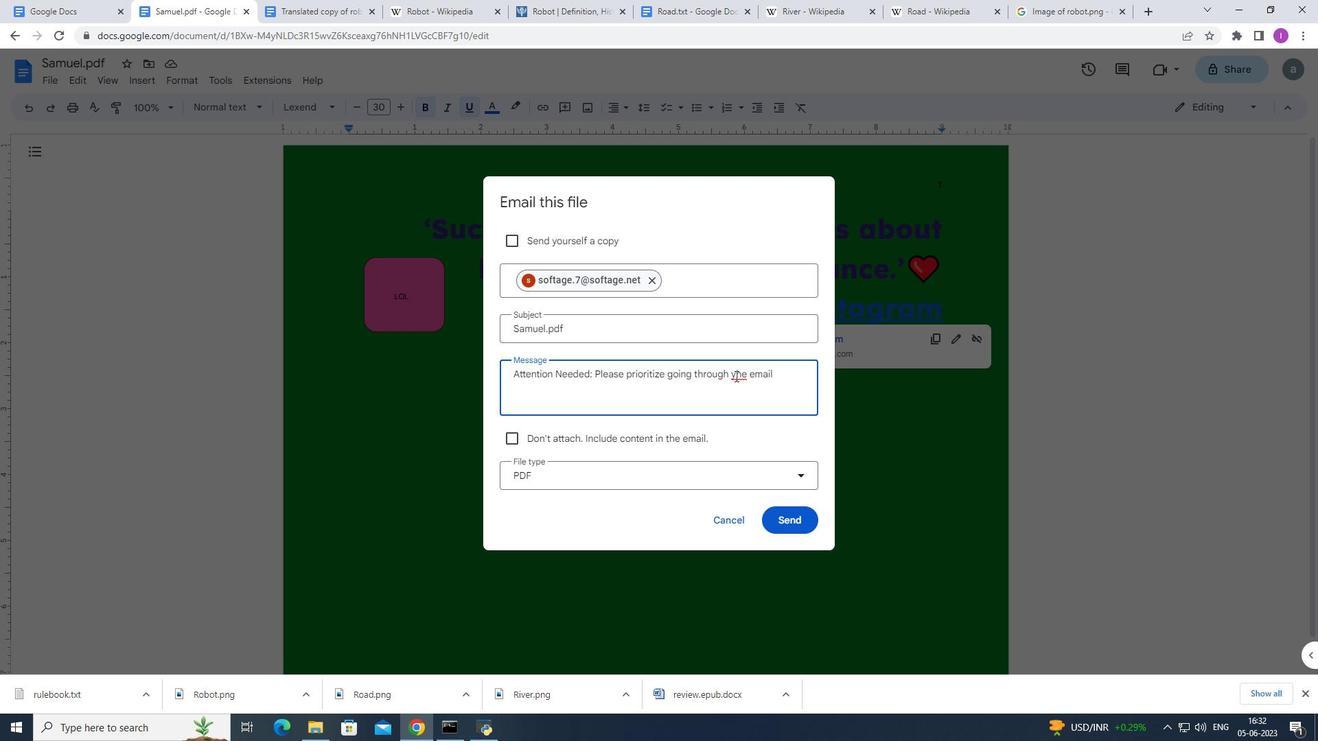 
Action: Mouse moved to (735, 376)
Screenshot: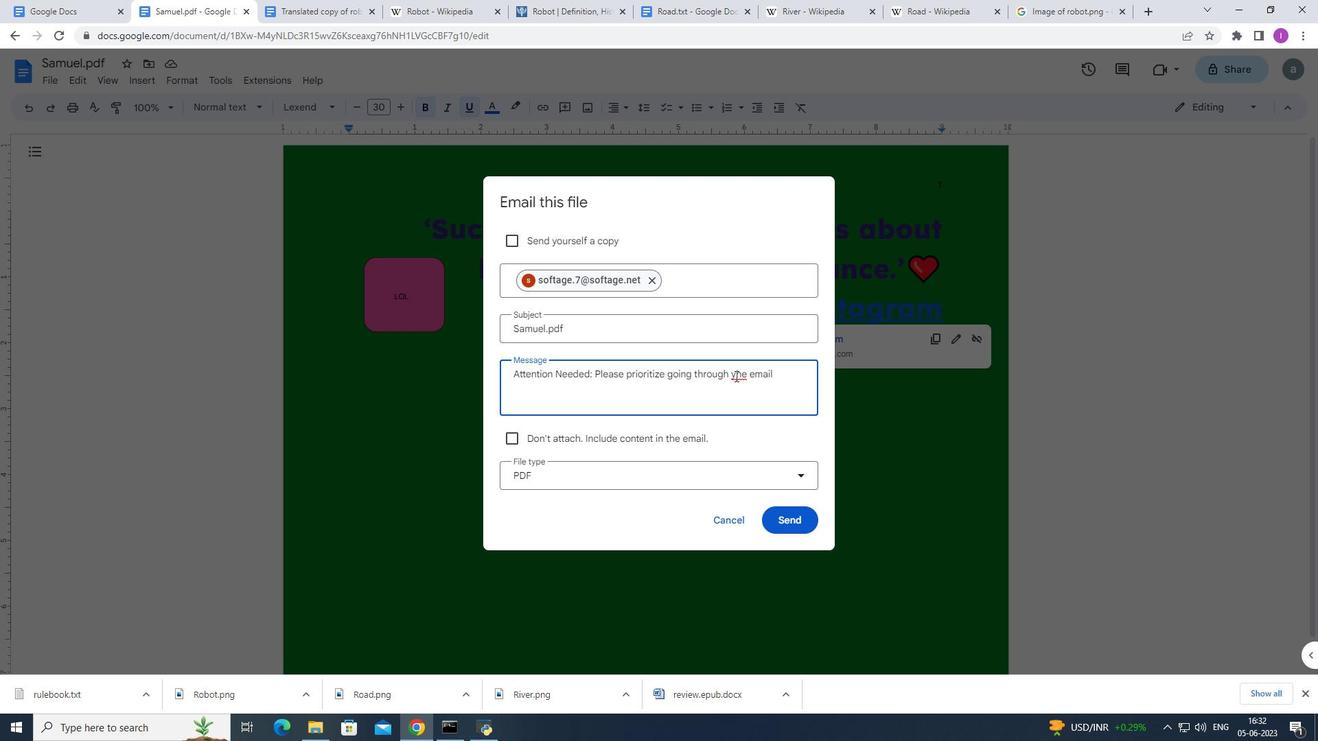 
Action: Key pressed <Key.backspace>
Screenshot: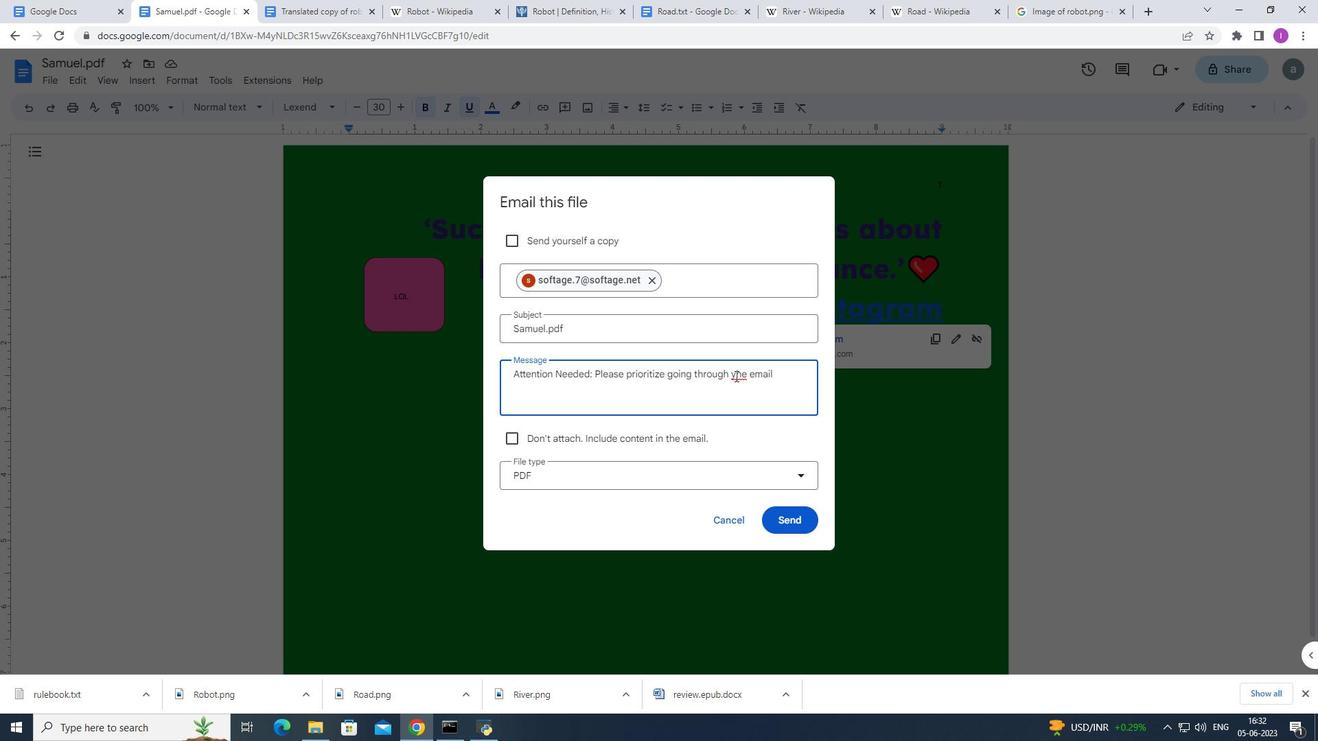 
Action: Mouse moved to (740, 374)
Screenshot: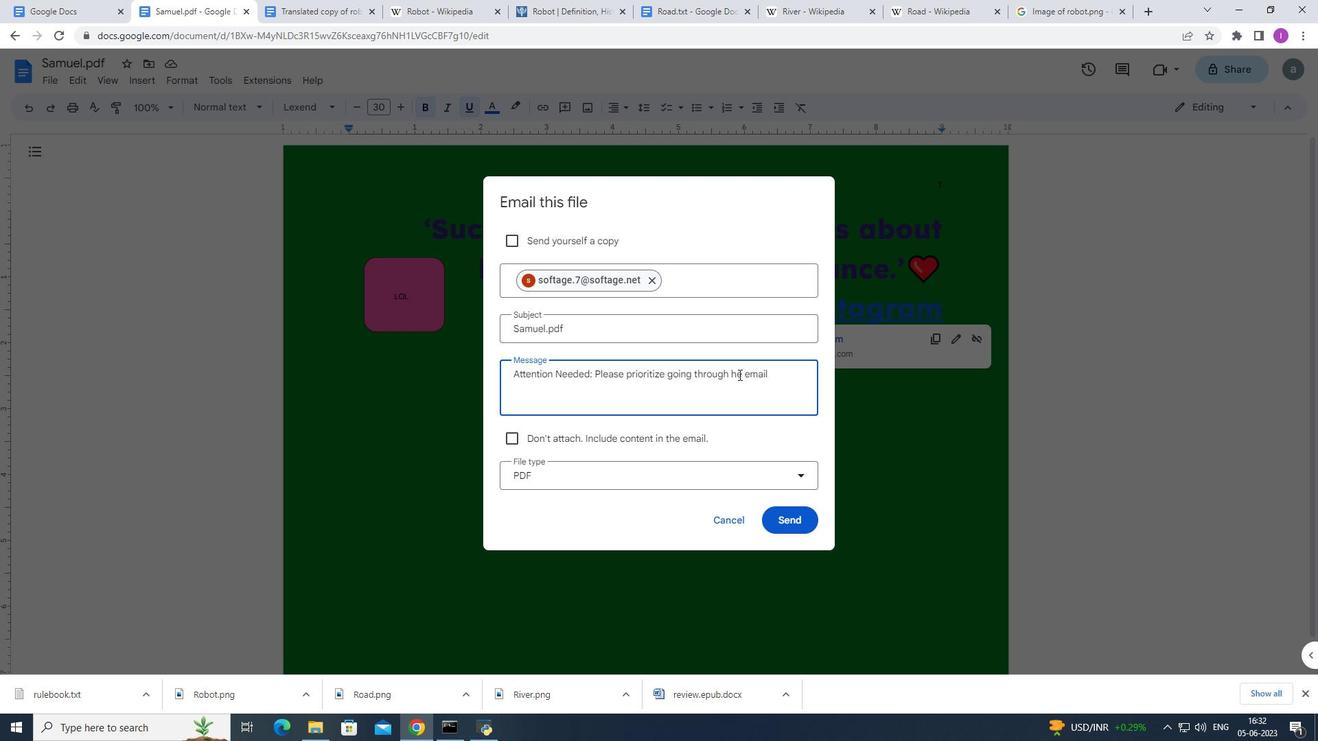 
Action: Key pressed t
Screenshot: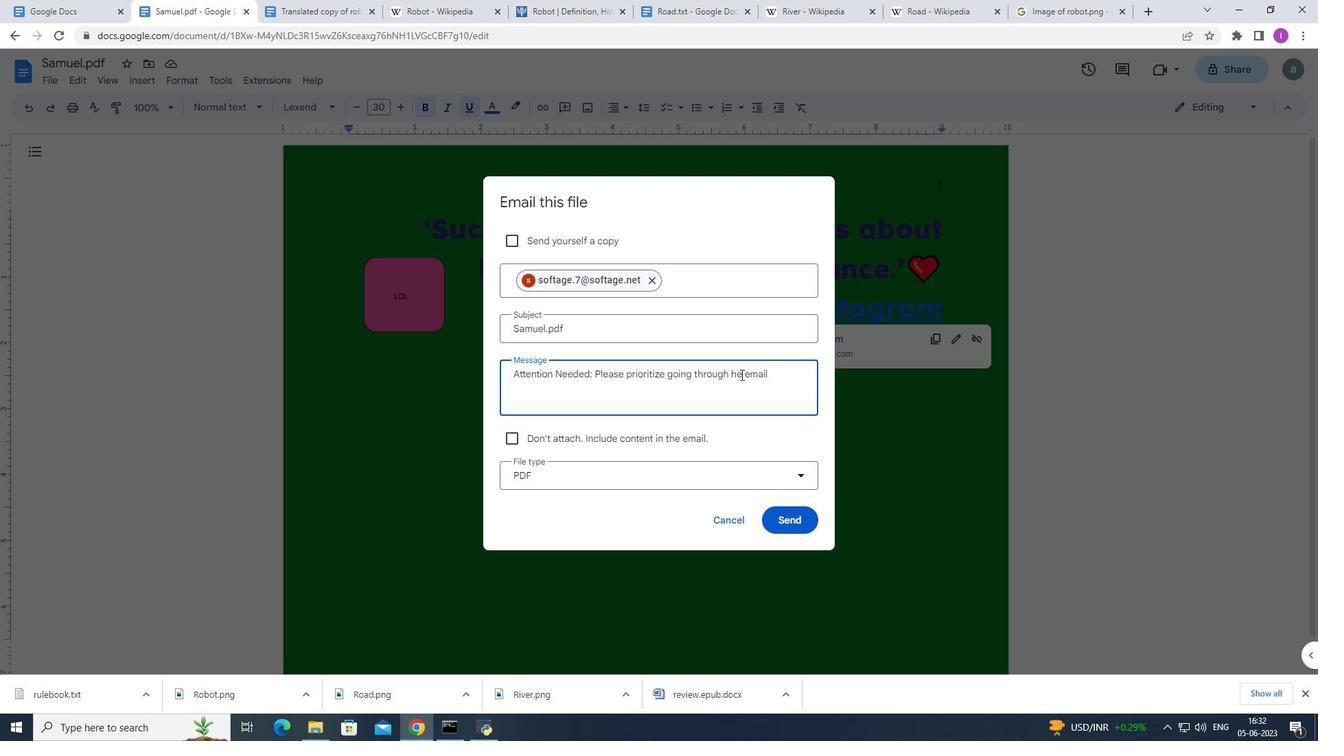 
Action: Mouse moved to (782, 376)
Screenshot: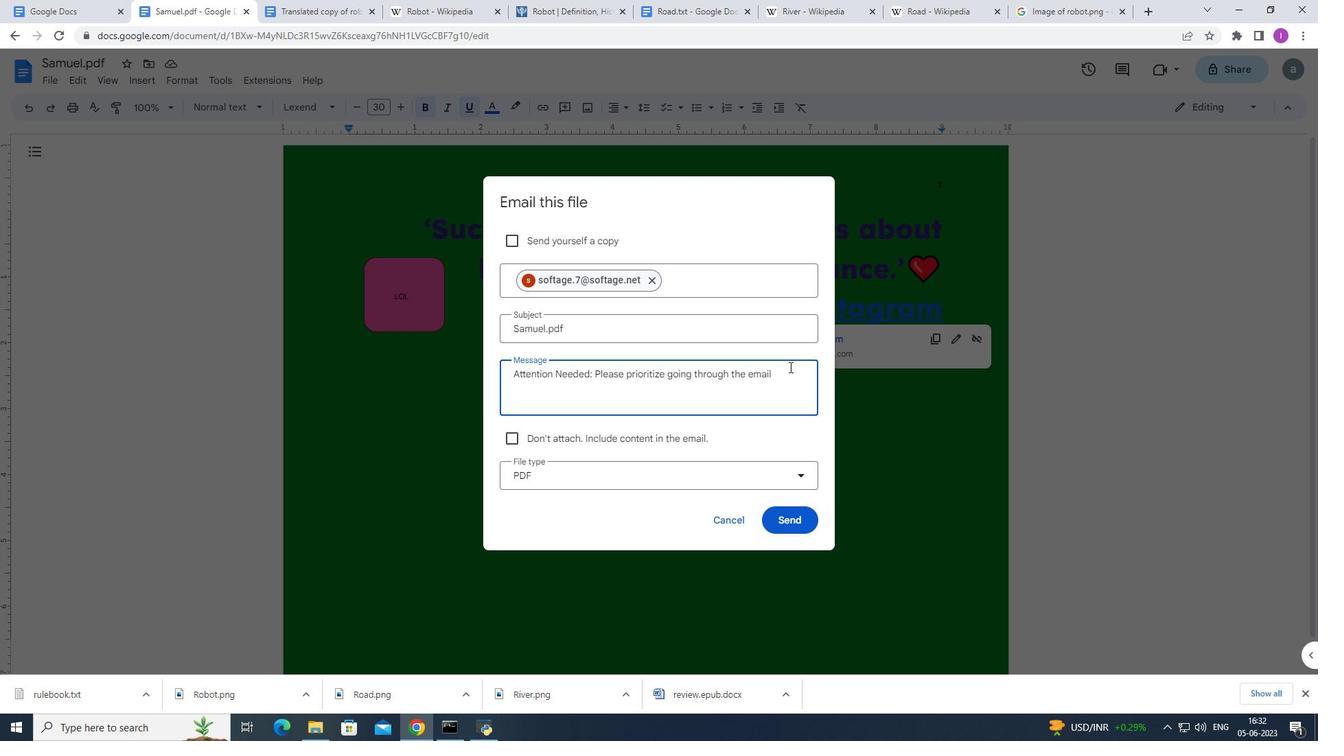 
Action: Mouse pressed left at (782, 376)
Screenshot: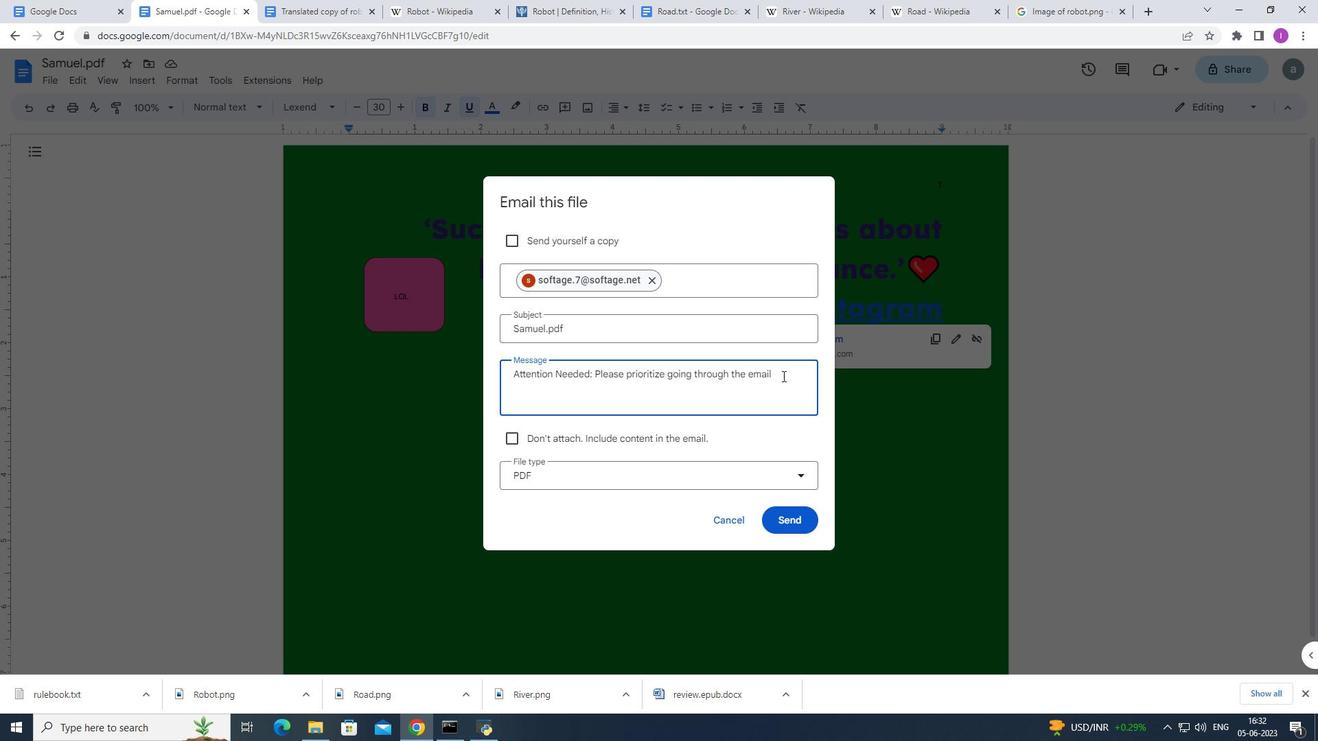 
Action: Mouse moved to (850, 374)
Screenshot: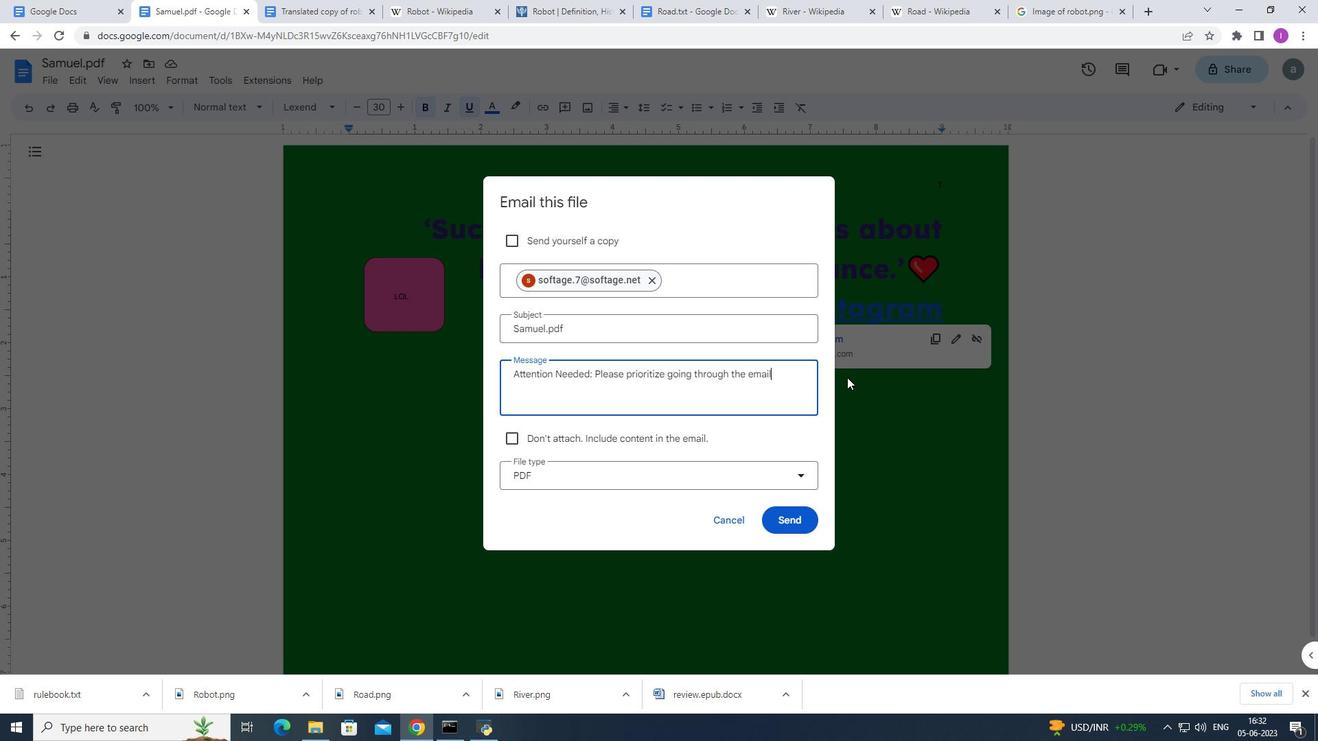 
Action: Key pressed <Key.space><Key.shift>I've<Key.space>sent.
Screenshot: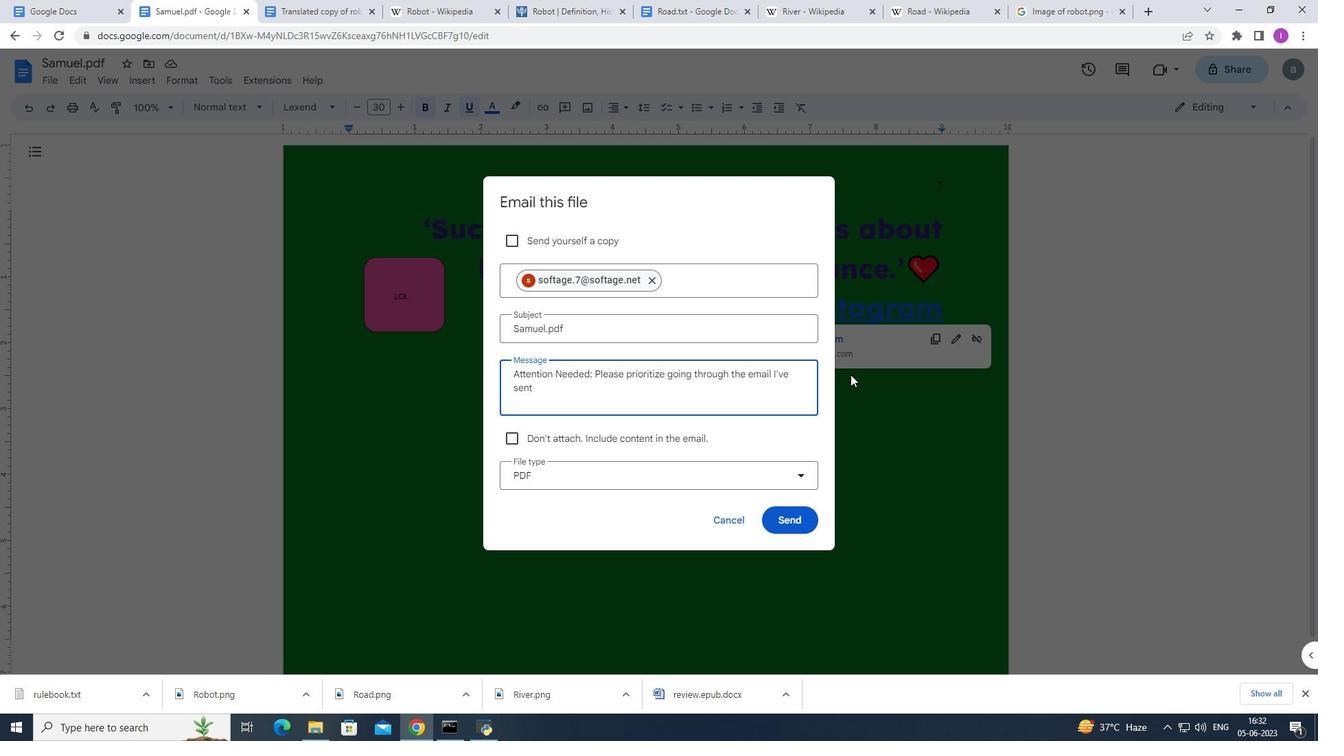 
Action: Mouse moved to (803, 475)
Screenshot: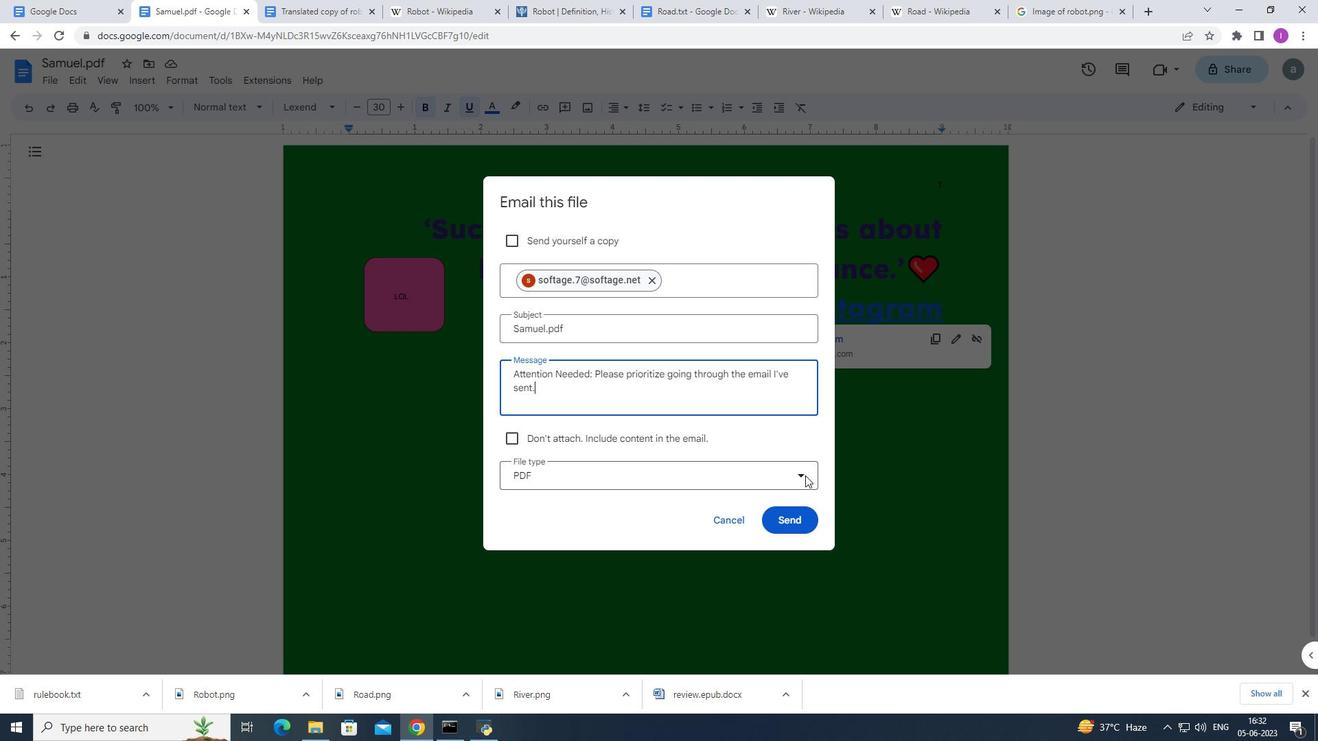
Action: Mouse pressed left at (803, 475)
Screenshot: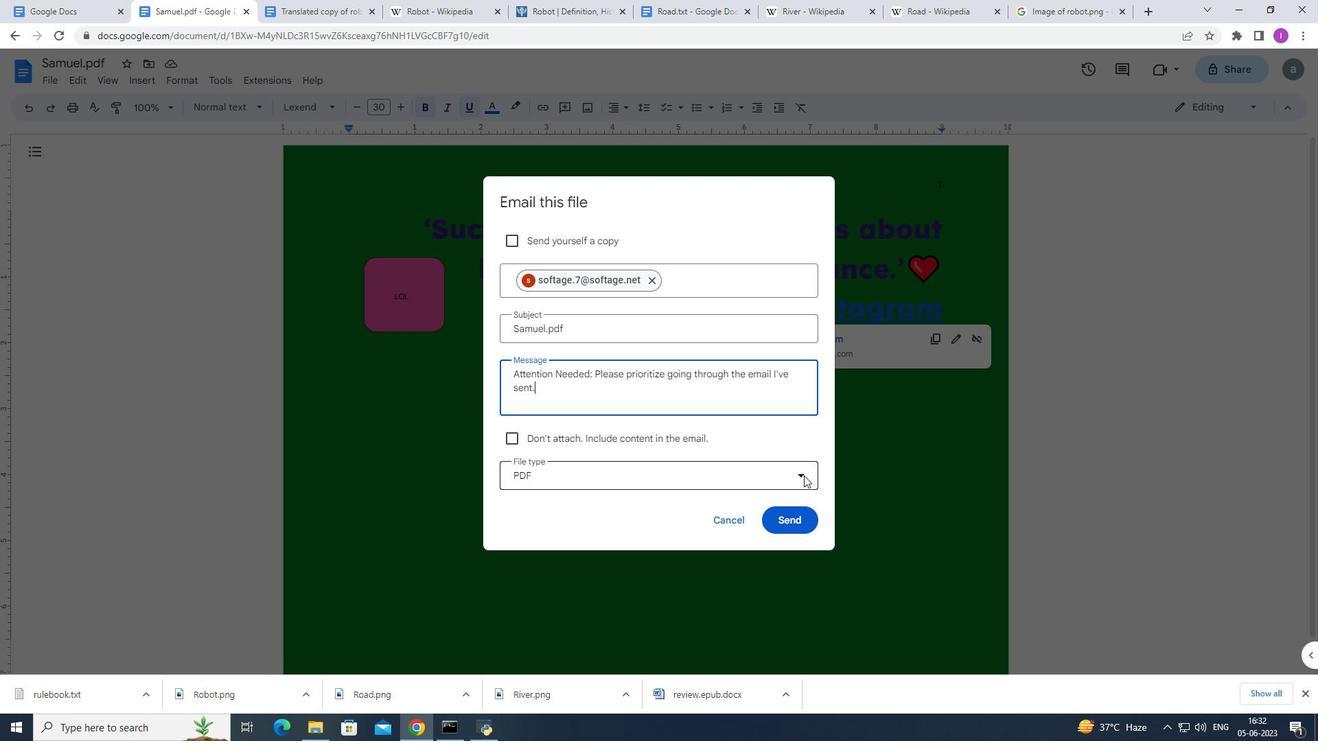 
Action: Mouse moved to (626, 573)
Screenshot: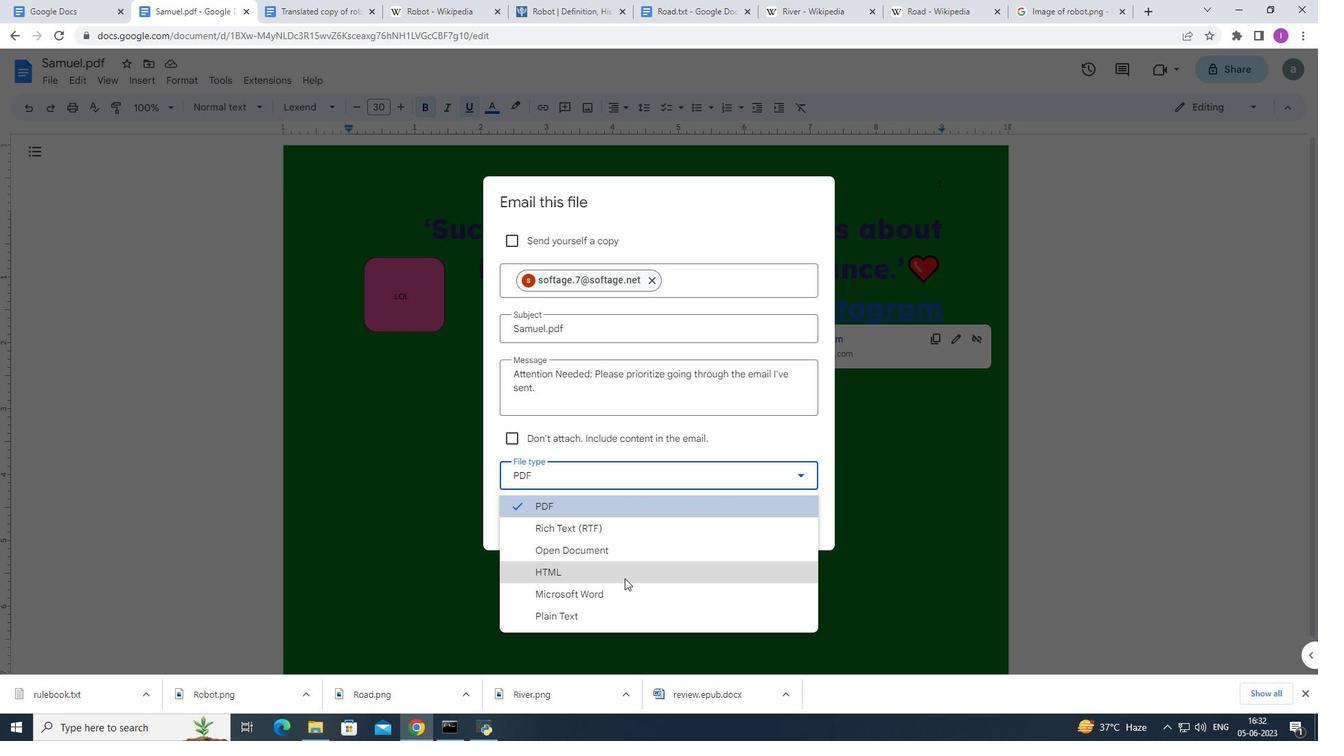 
Action: Mouse pressed left at (626, 573)
Screenshot: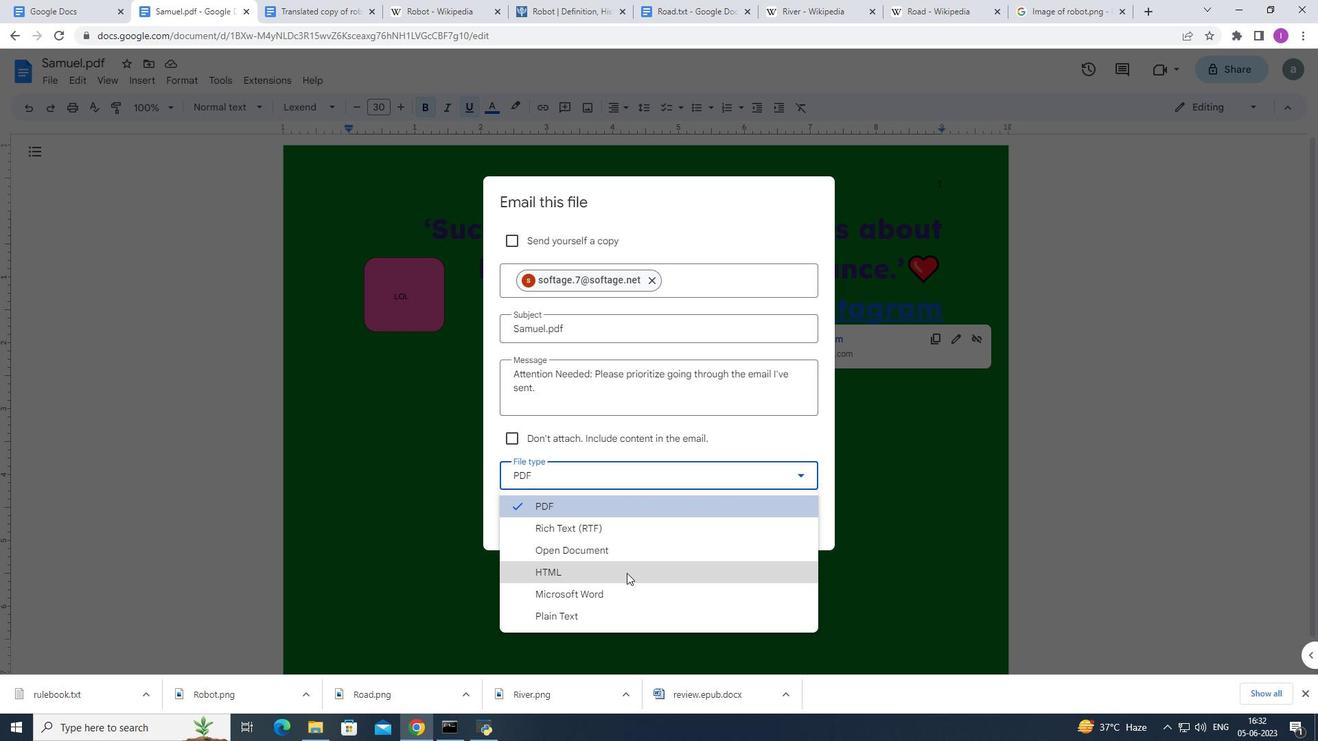
Action: Mouse moved to (792, 523)
Screenshot: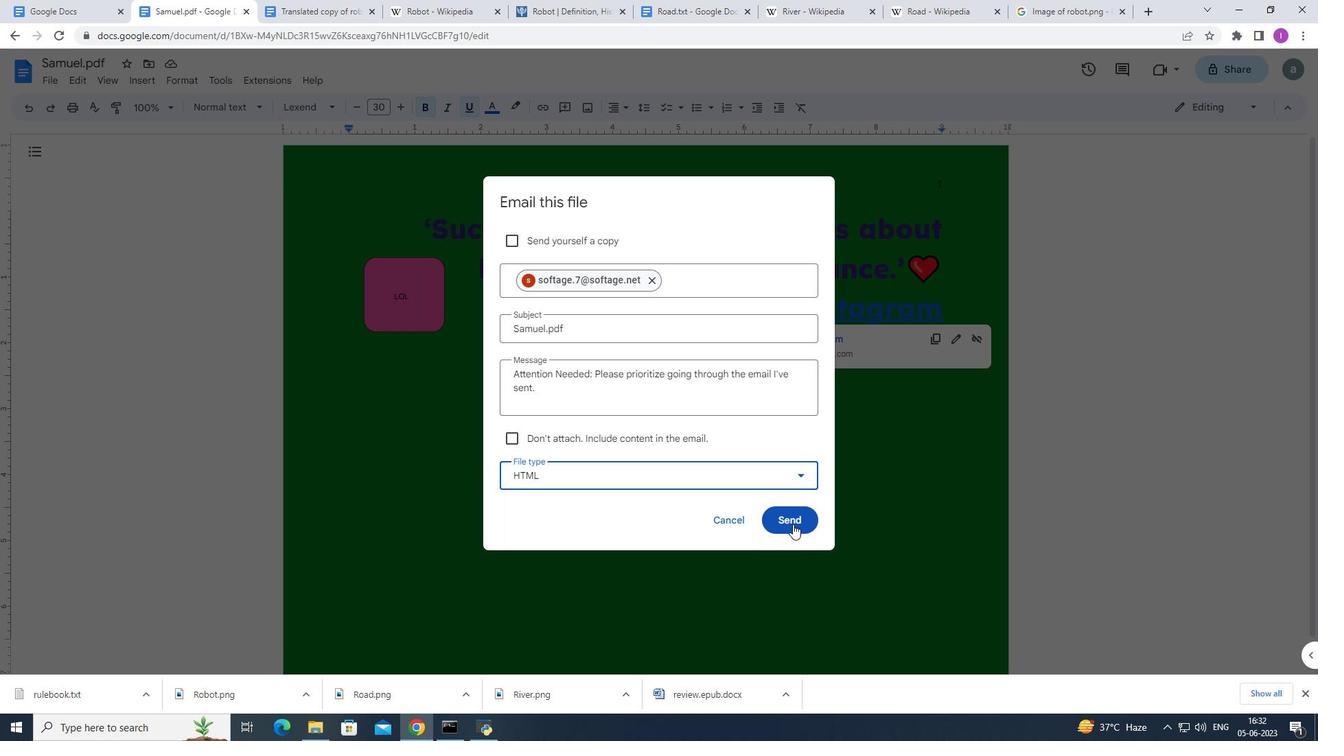 
Action: Mouse pressed left at (792, 523)
Screenshot: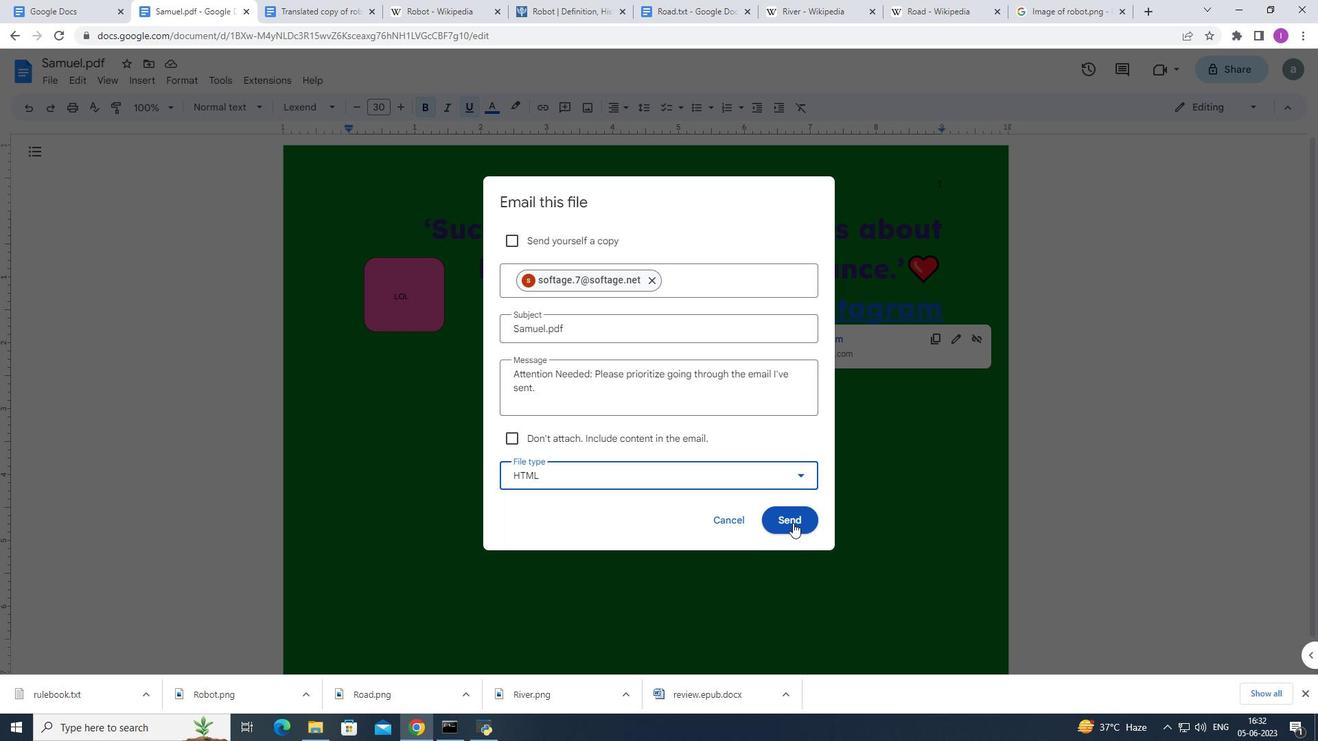 
Action: Mouse moved to (464, 217)
Screenshot: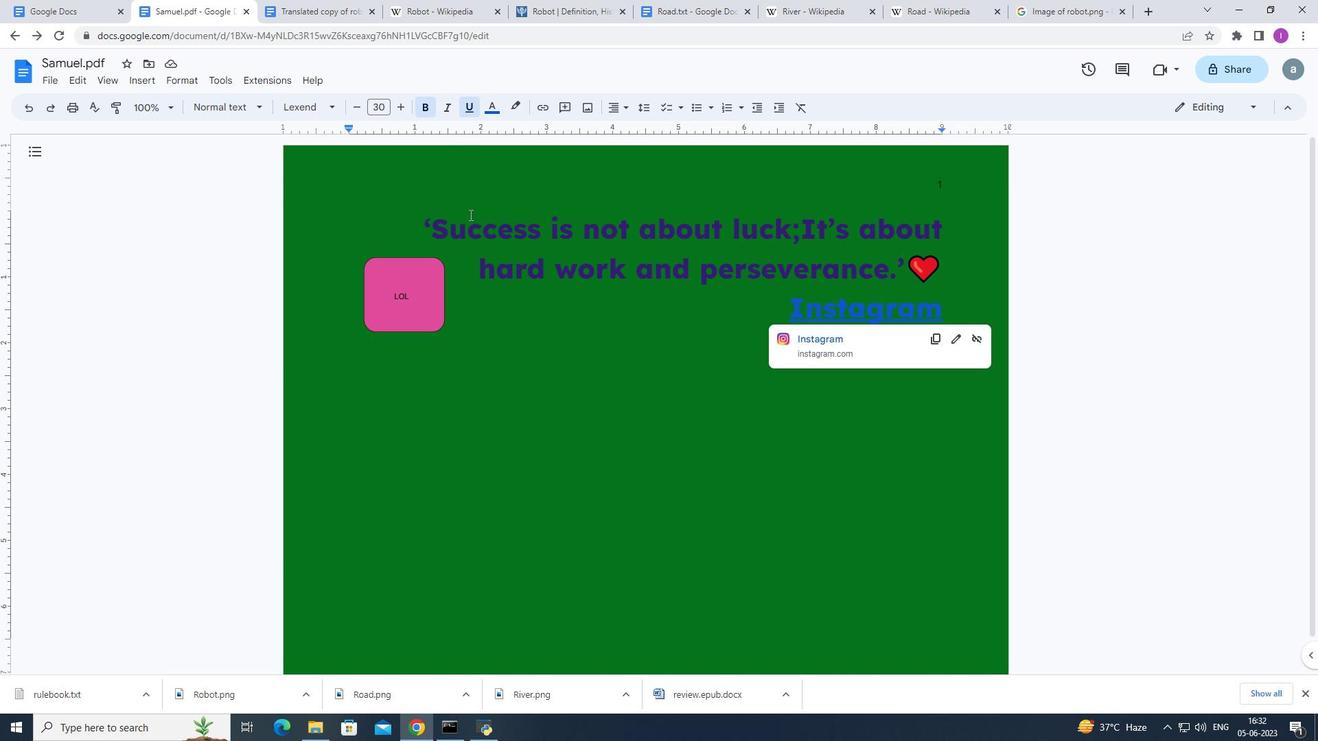 
